 Task: Look for space in Sherbrooke, Canada from 12th  July, 2023 to 15th July, 2023 for 3 adults in price range Rs.12000 to Rs.16000. Place can be entire place with 2 bedrooms having 3 beds and 1 bathroom. Property type can be house, flat, guest house. Booking option can be shelf check-in. Required host language is English.
Action: Mouse moved to (420, 92)
Screenshot: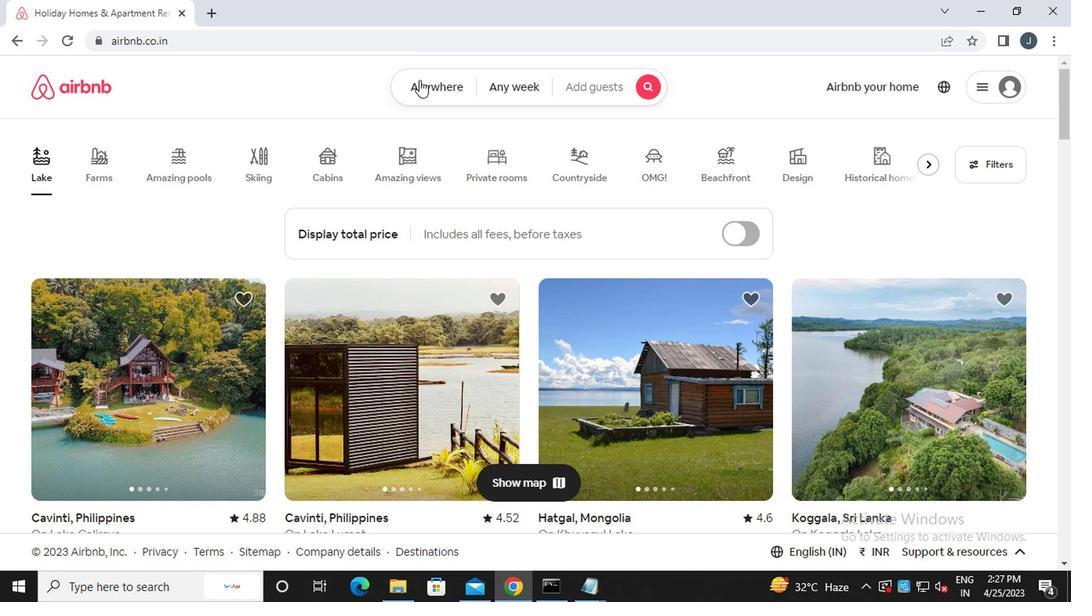 
Action: Mouse pressed left at (420, 92)
Screenshot: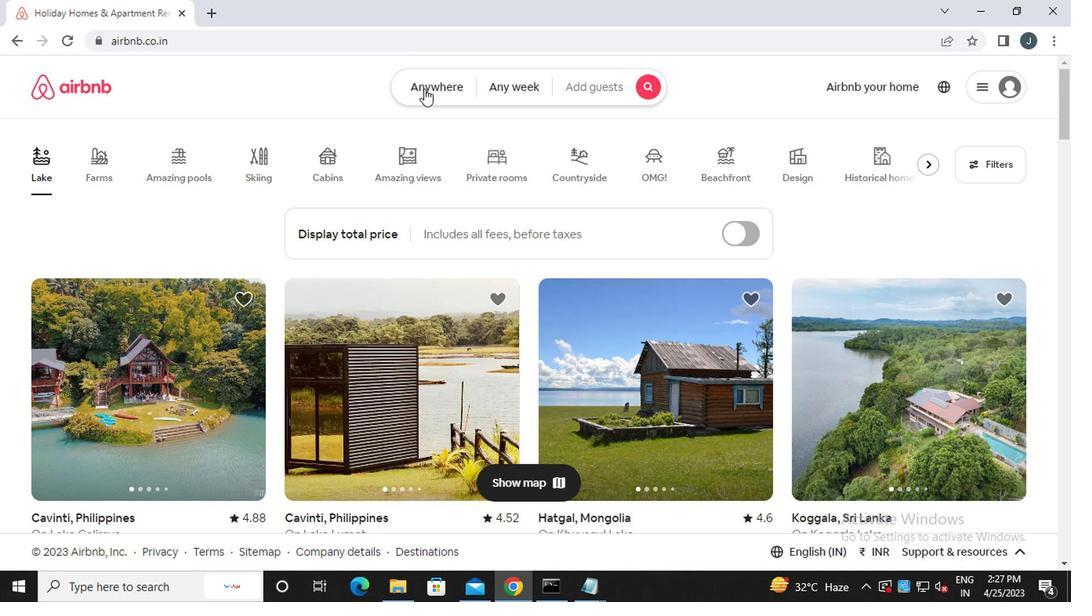 
Action: Mouse moved to (266, 154)
Screenshot: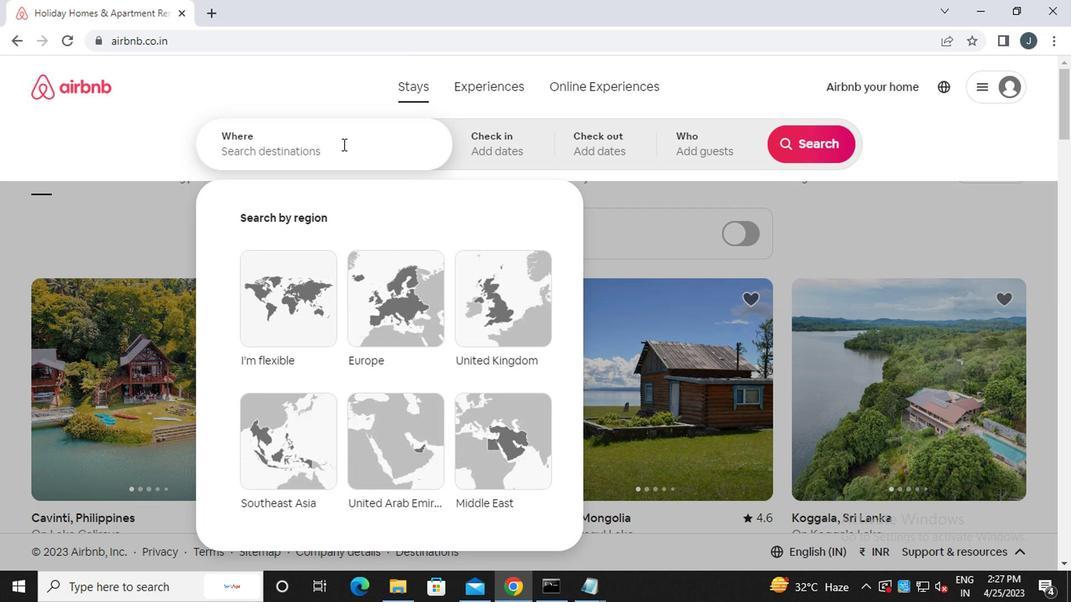
Action: Mouse pressed left at (266, 154)
Screenshot: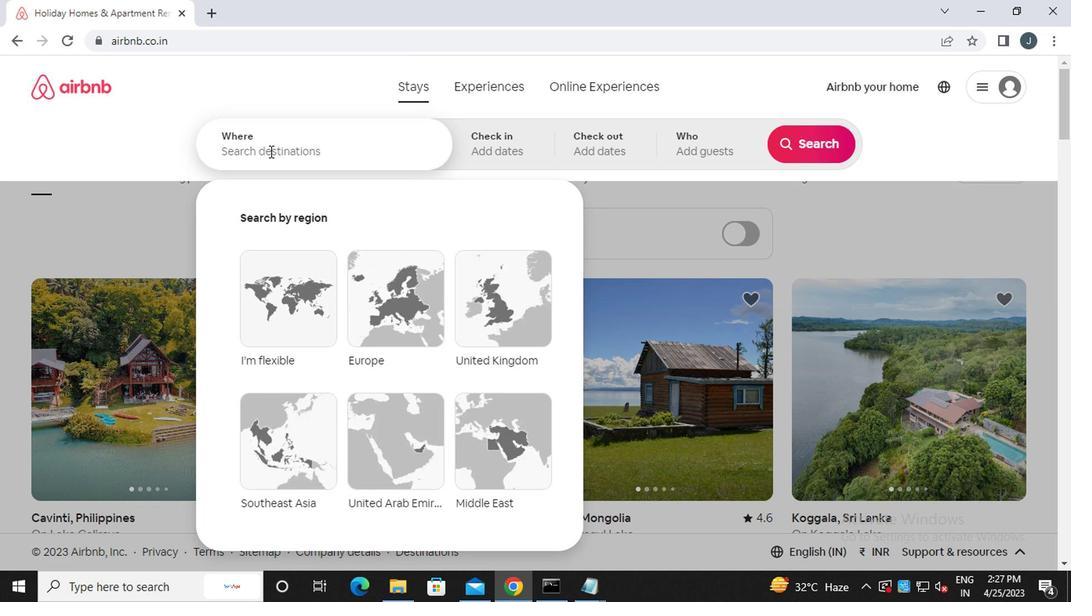 
Action: Key pressed s<Key.caps_lock>herbrooke,<Key.caps_lock>c<Key.caps_lock>anada
Screenshot: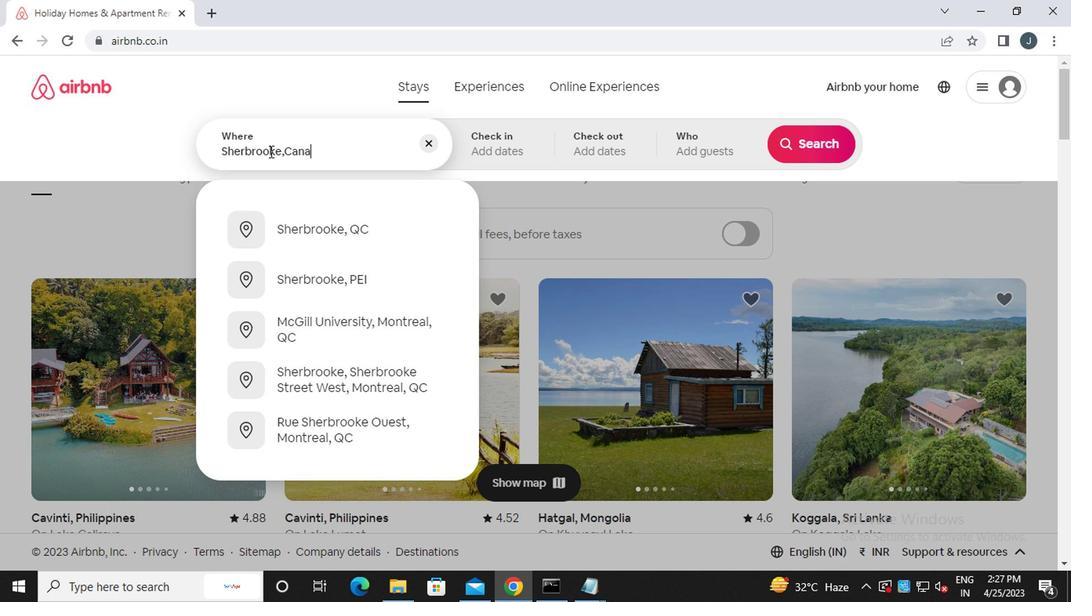 
Action: Mouse moved to (528, 151)
Screenshot: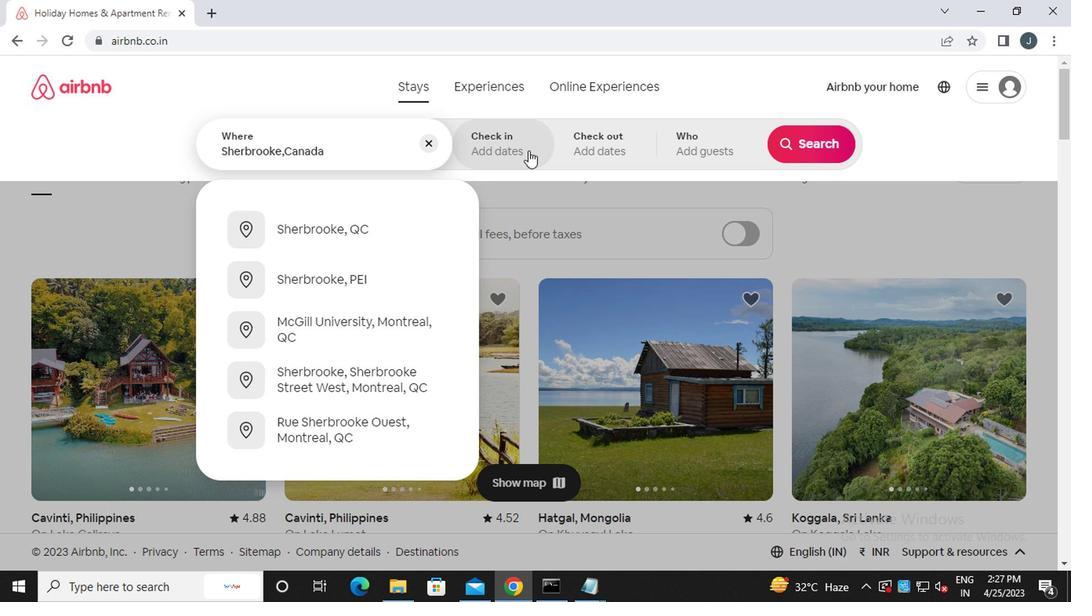 
Action: Mouse pressed left at (528, 151)
Screenshot: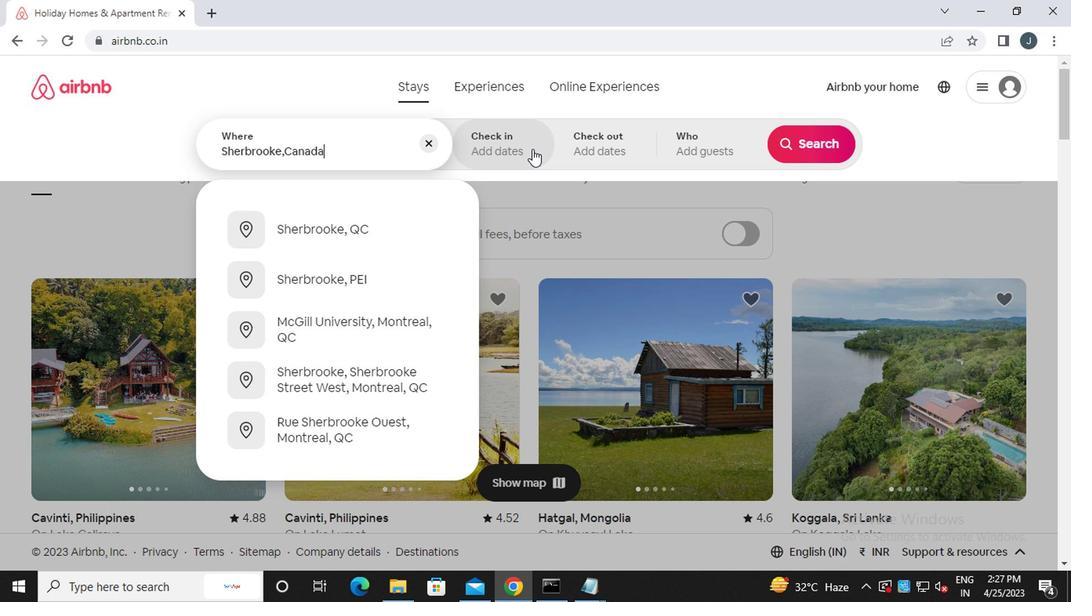 
Action: Mouse moved to (798, 271)
Screenshot: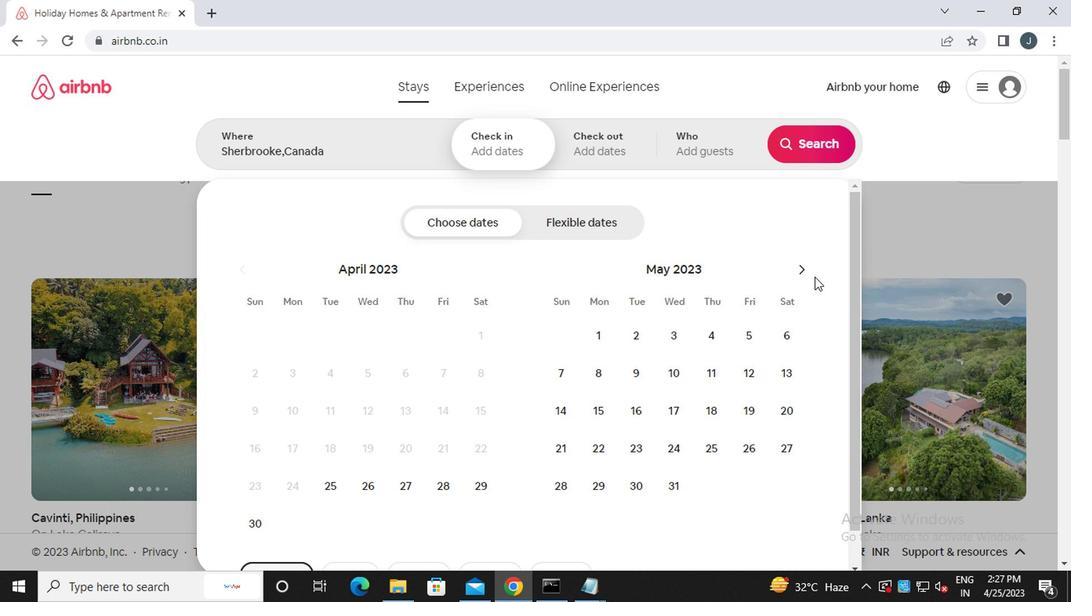 
Action: Mouse pressed left at (798, 271)
Screenshot: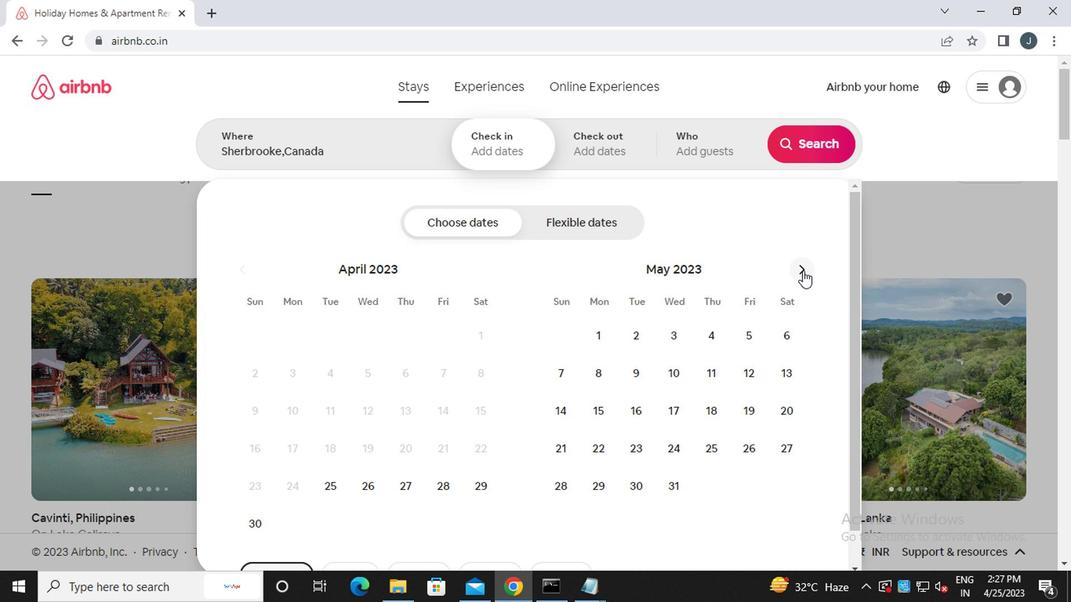 
Action: Mouse pressed left at (798, 271)
Screenshot: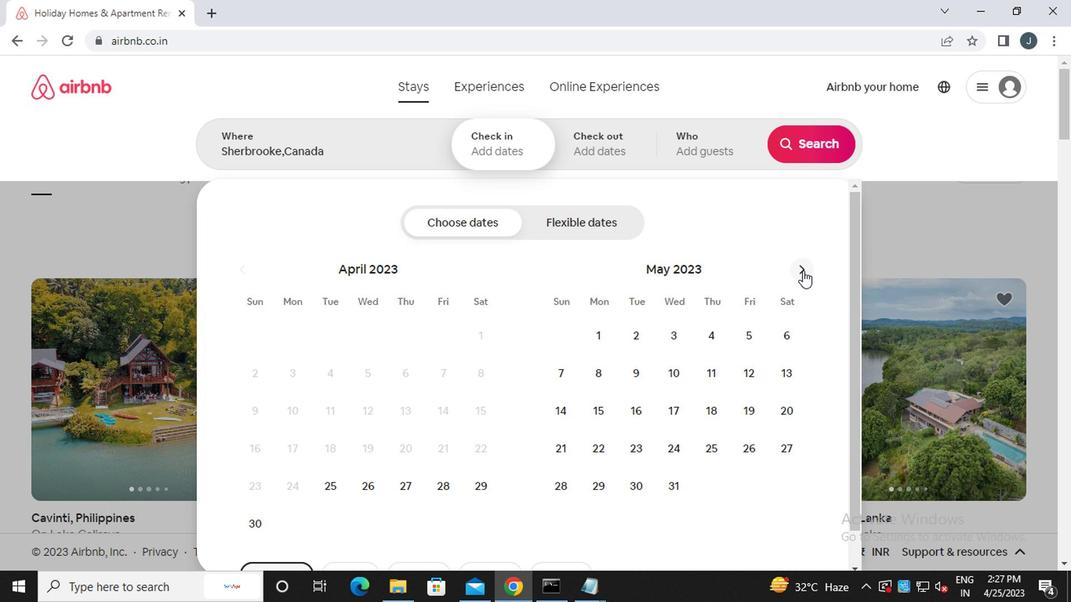 
Action: Mouse moved to (675, 400)
Screenshot: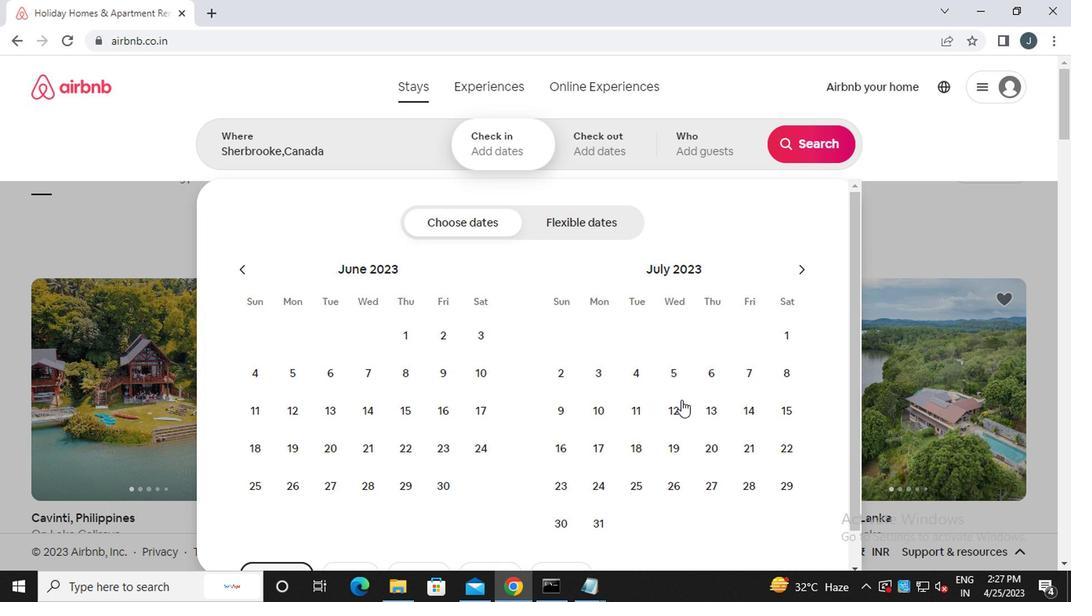
Action: Mouse pressed left at (675, 400)
Screenshot: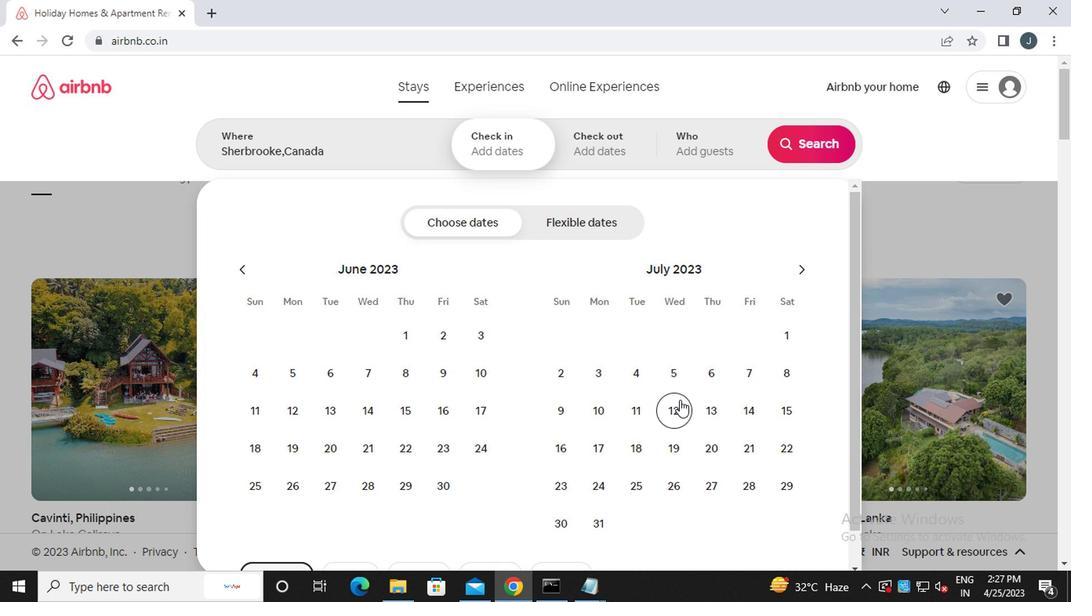 
Action: Mouse moved to (777, 406)
Screenshot: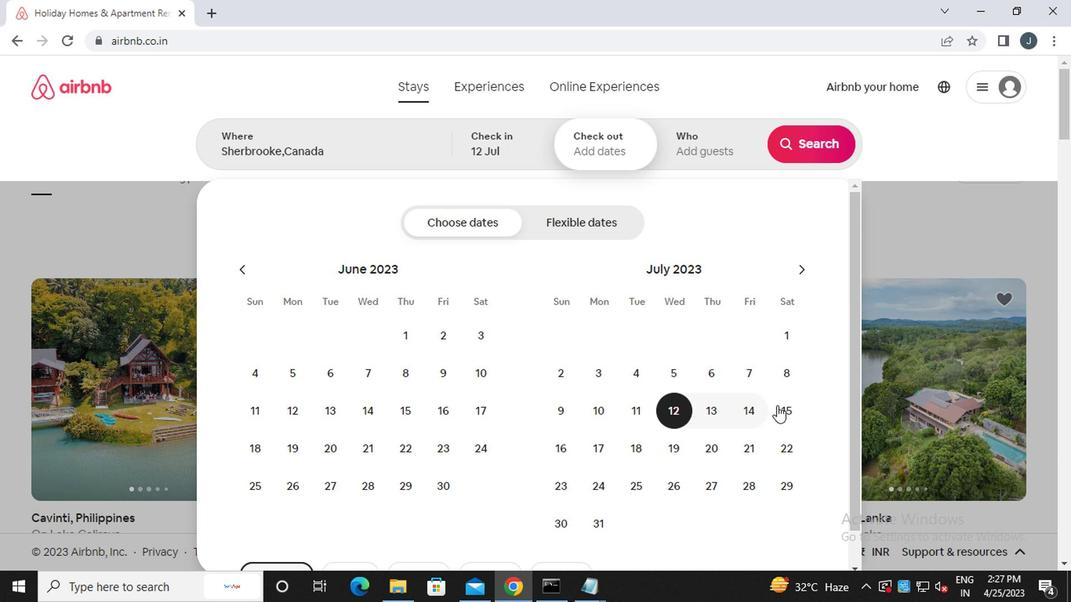 
Action: Mouse pressed left at (777, 406)
Screenshot: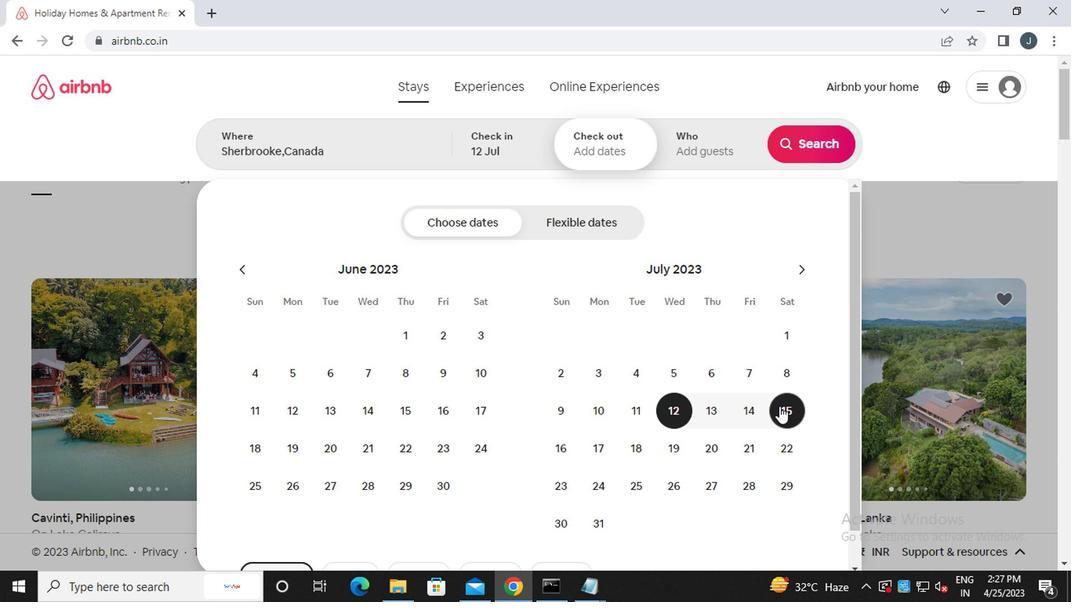 
Action: Mouse moved to (709, 154)
Screenshot: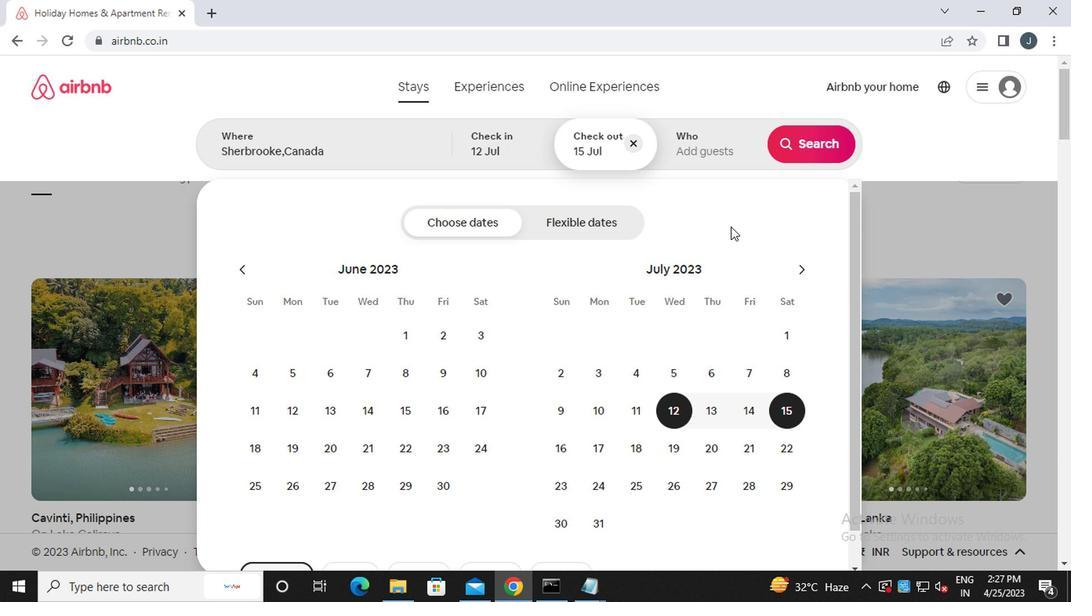 
Action: Mouse pressed left at (709, 154)
Screenshot: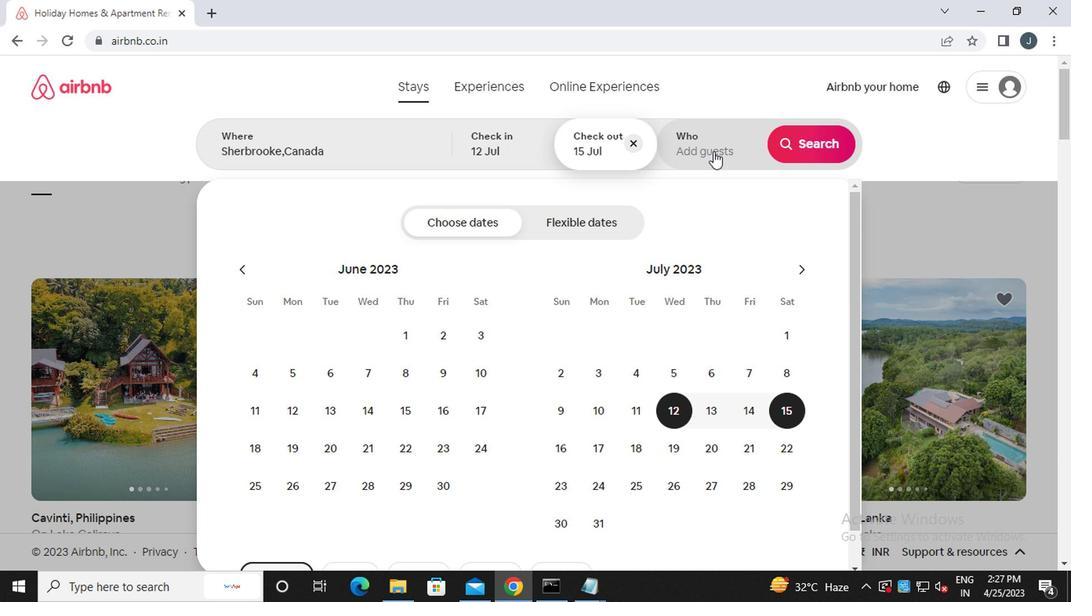 
Action: Mouse moved to (816, 227)
Screenshot: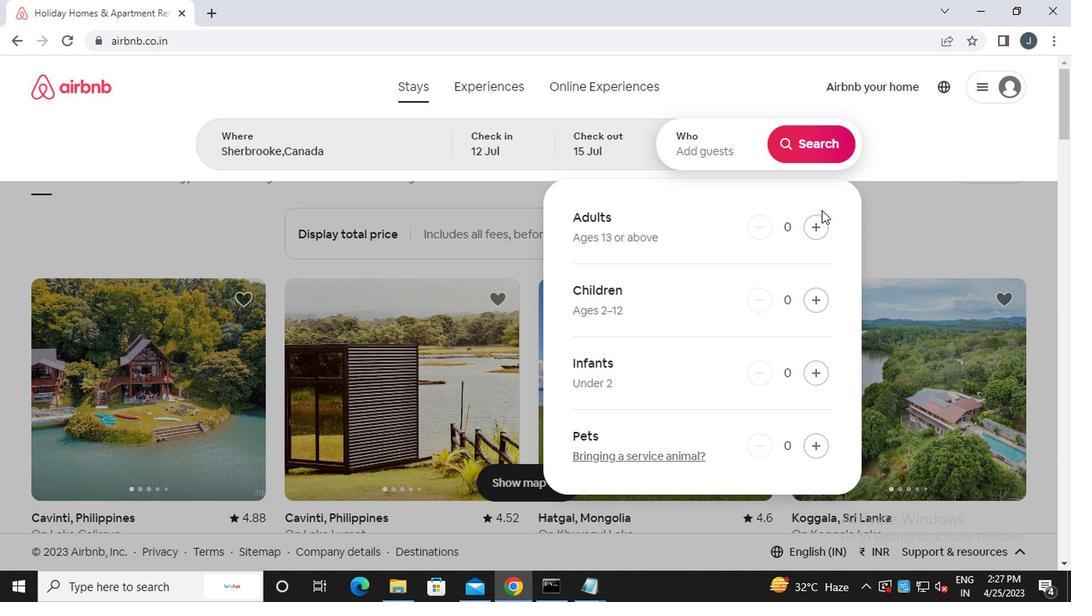 
Action: Mouse pressed left at (816, 227)
Screenshot: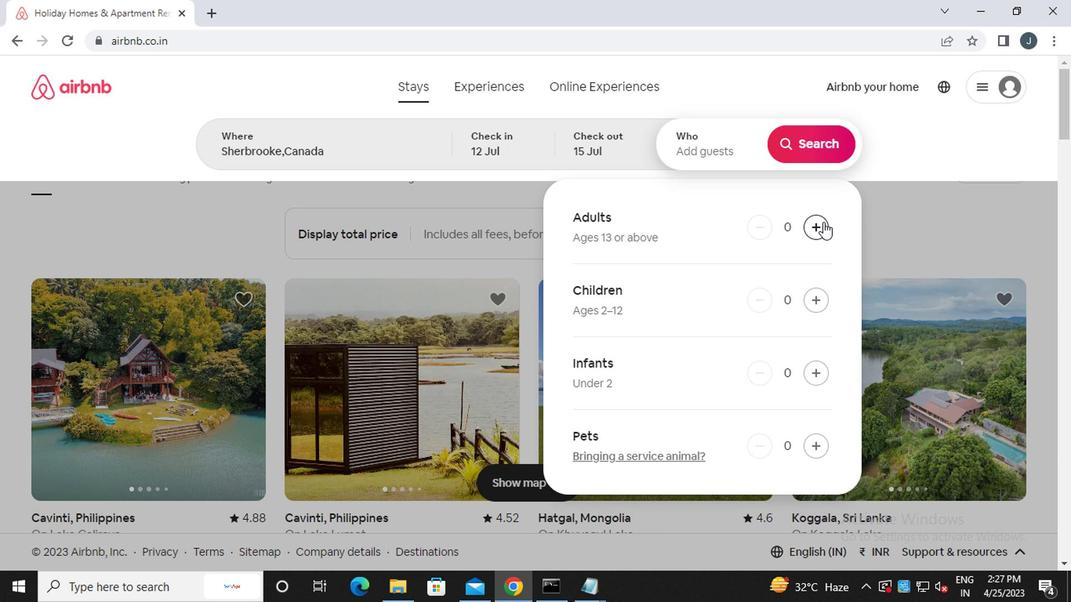 
Action: Mouse pressed left at (816, 227)
Screenshot: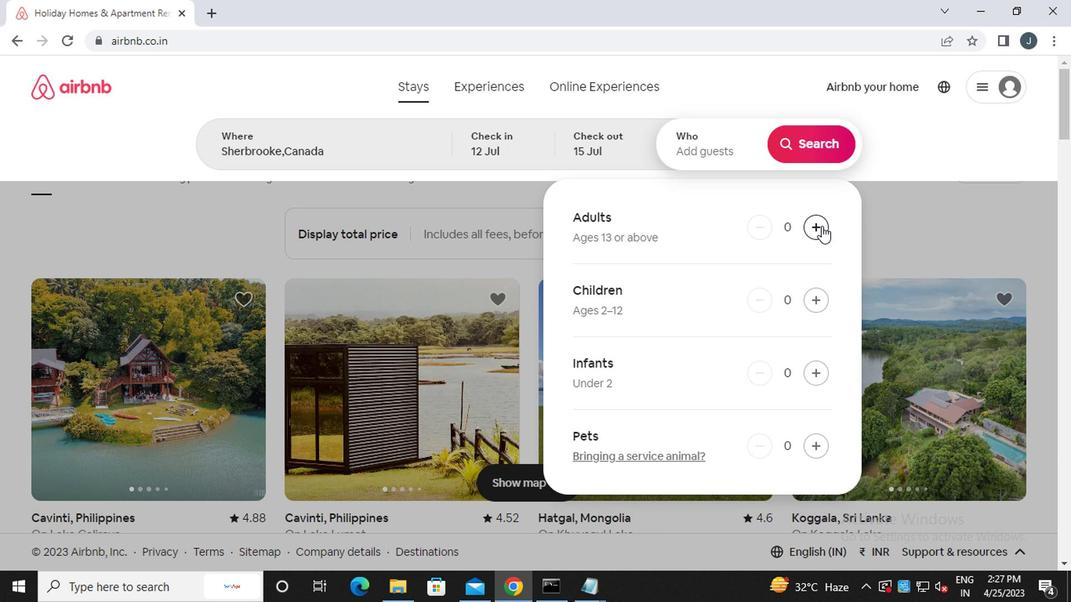 
Action: Mouse pressed left at (816, 227)
Screenshot: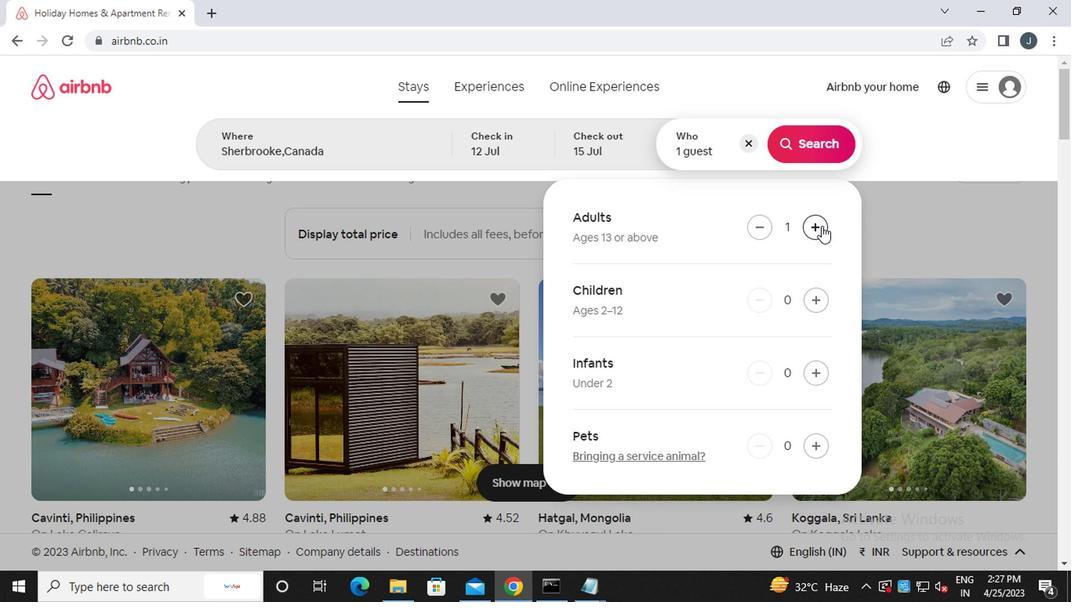
Action: Mouse moved to (805, 147)
Screenshot: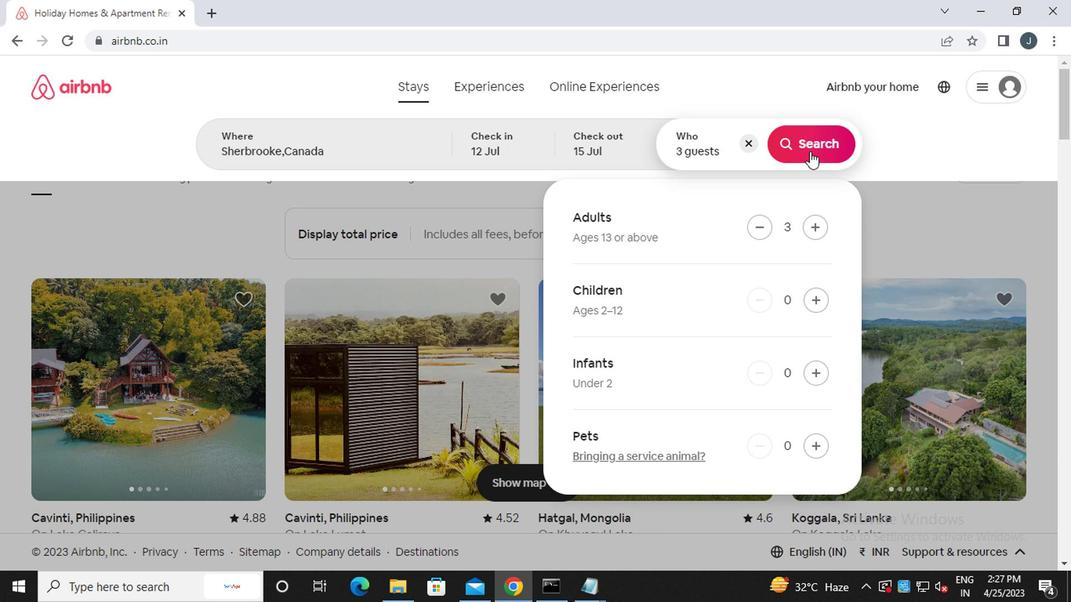 
Action: Mouse pressed left at (805, 147)
Screenshot: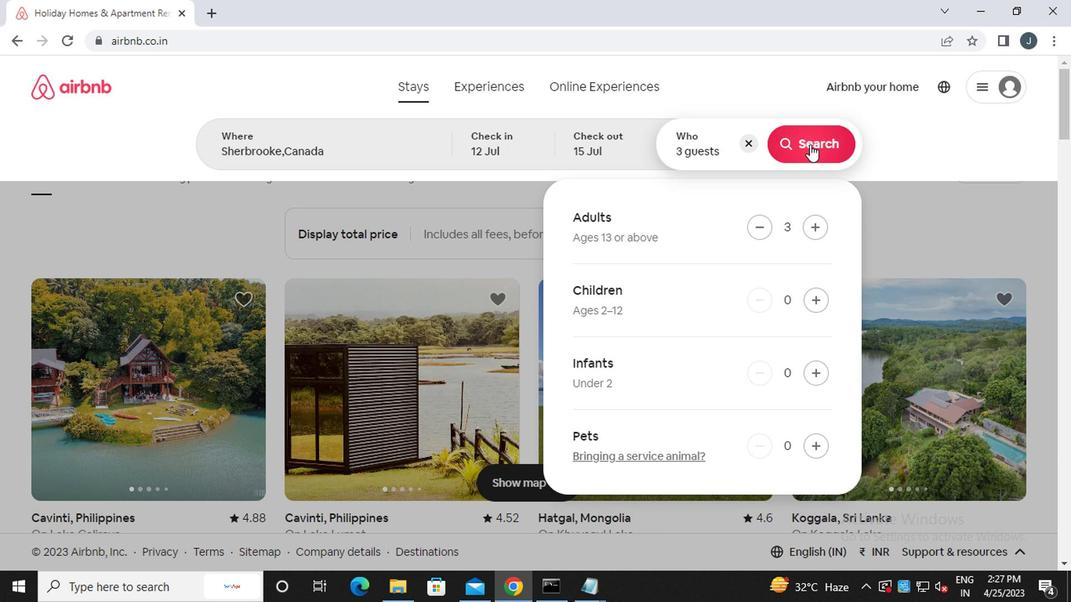 
Action: Mouse moved to (996, 151)
Screenshot: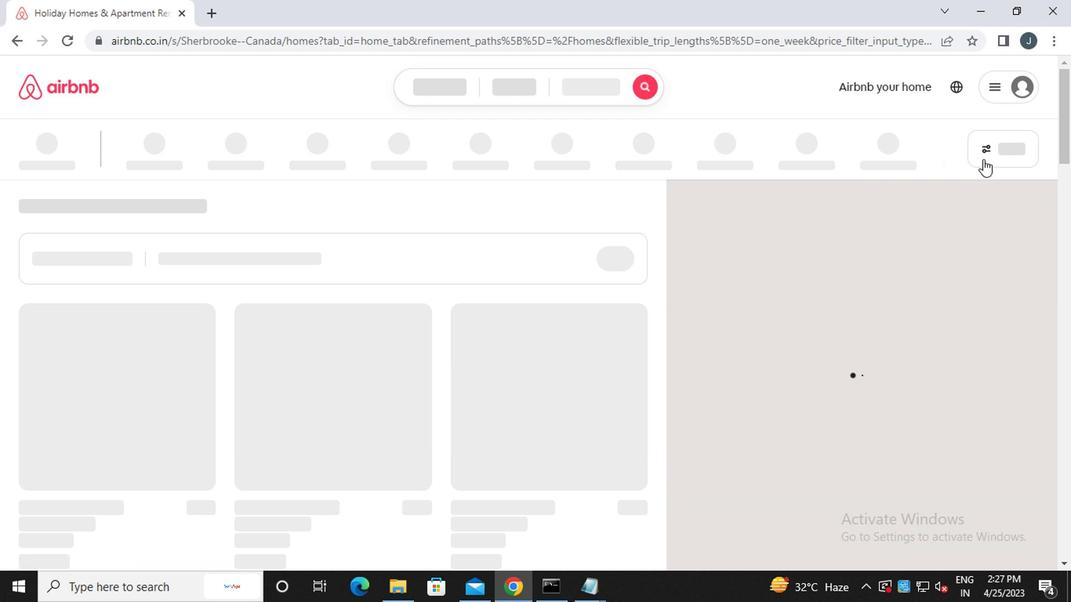 
Action: Mouse pressed left at (996, 151)
Screenshot: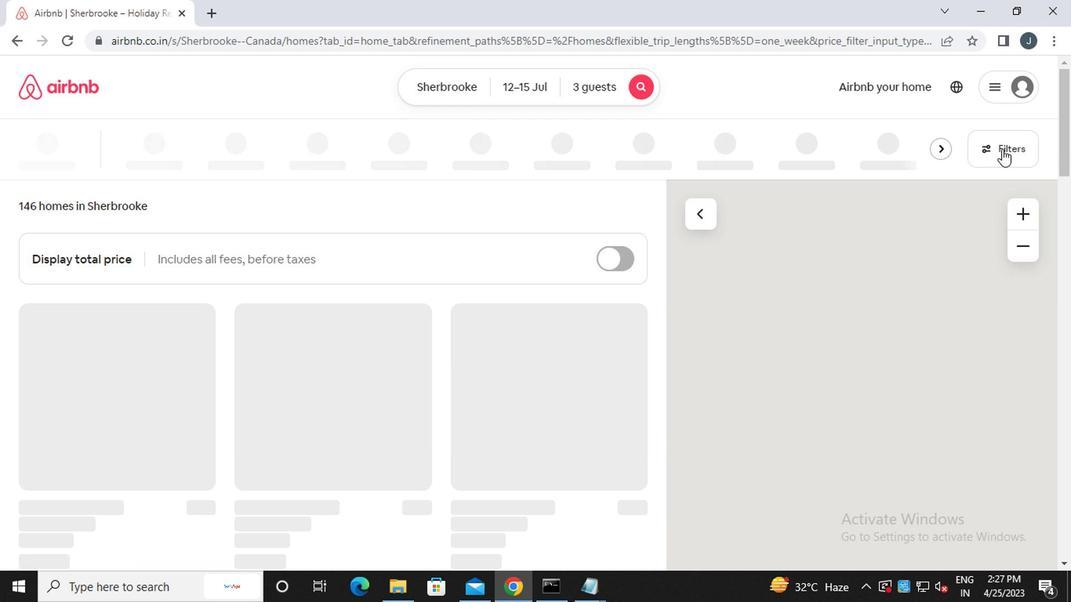 
Action: Mouse moved to (369, 339)
Screenshot: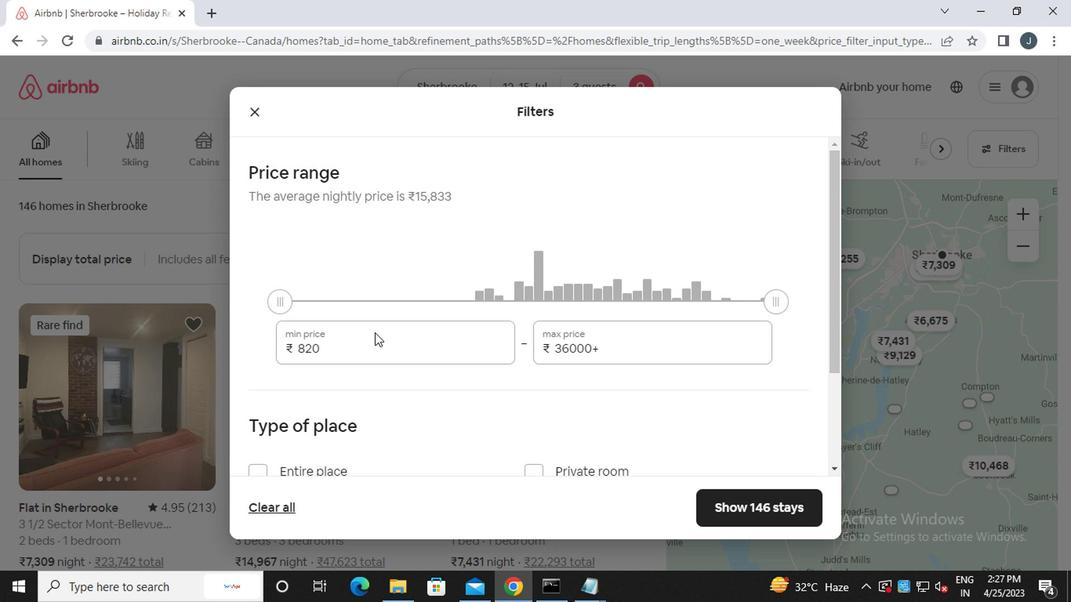 
Action: Mouse pressed left at (369, 339)
Screenshot: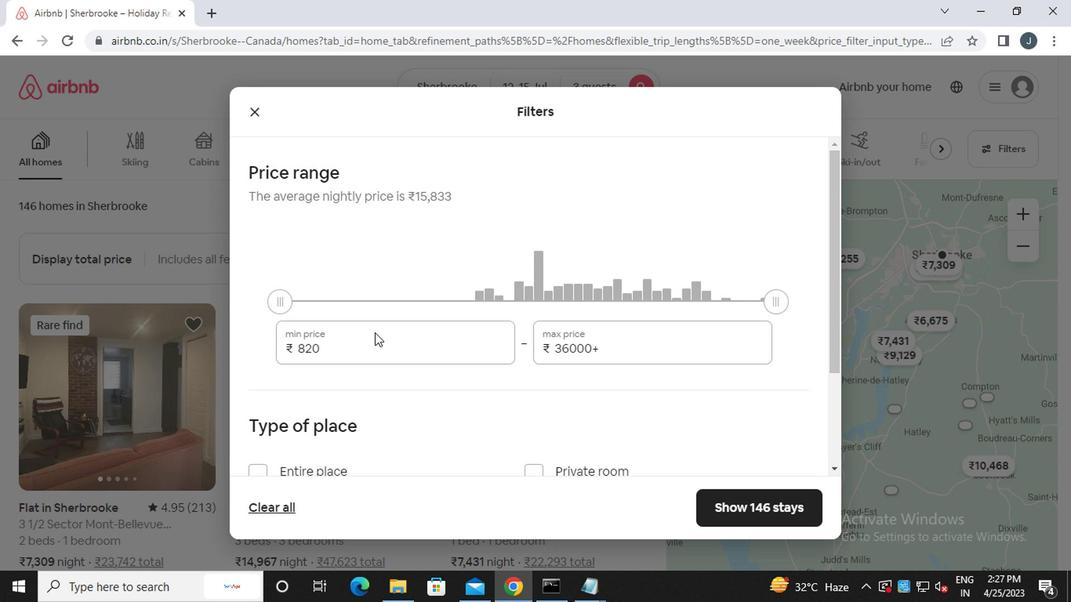 
Action: Mouse moved to (356, 324)
Screenshot: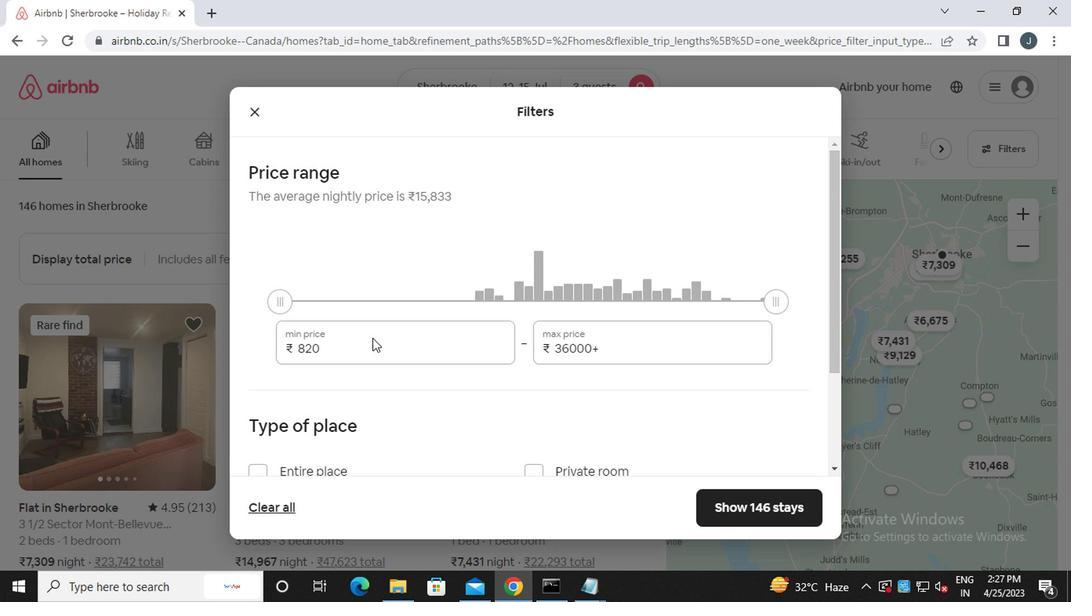 
Action: Key pressed <Key.backspace><Key.backspace><Key.backspace><<97>><<98>><<96>><<96>><<96>>
Screenshot: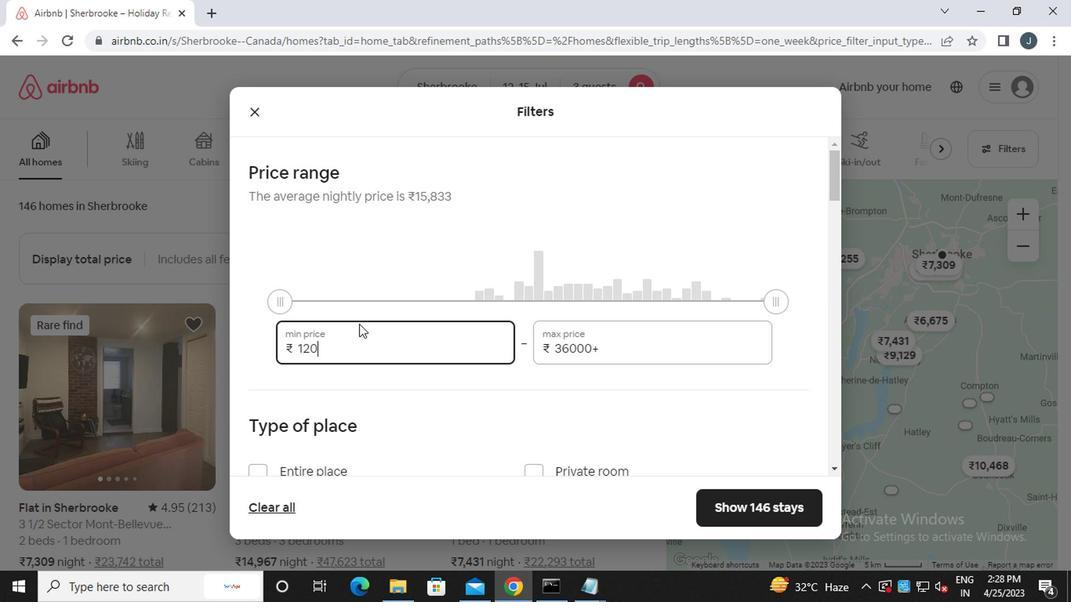 
Action: Mouse moved to (622, 361)
Screenshot: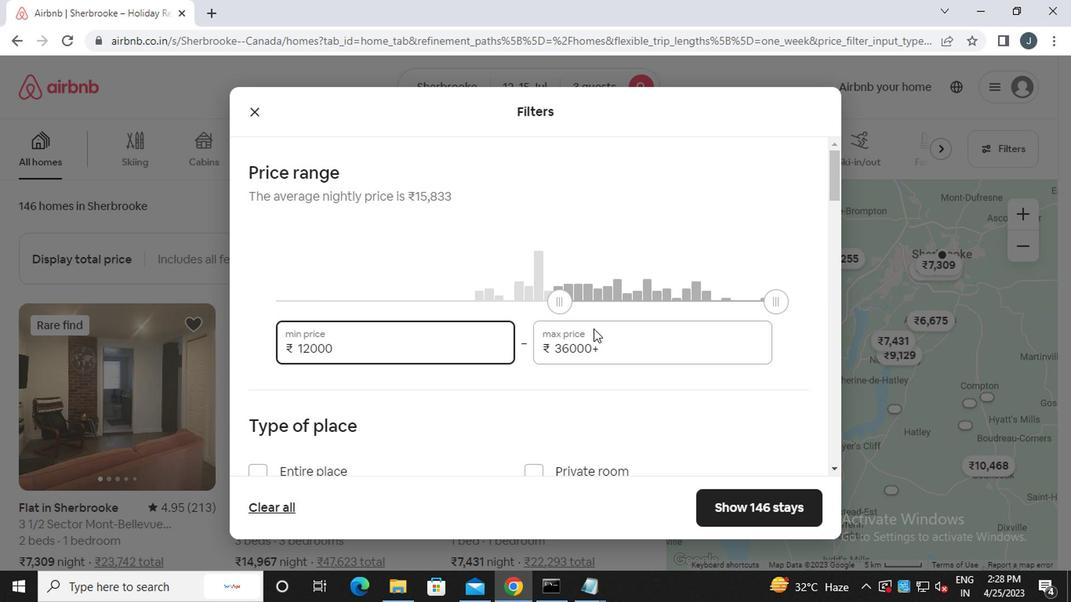 
Action: Mouse pressed left at (622, 361)
Screenshot: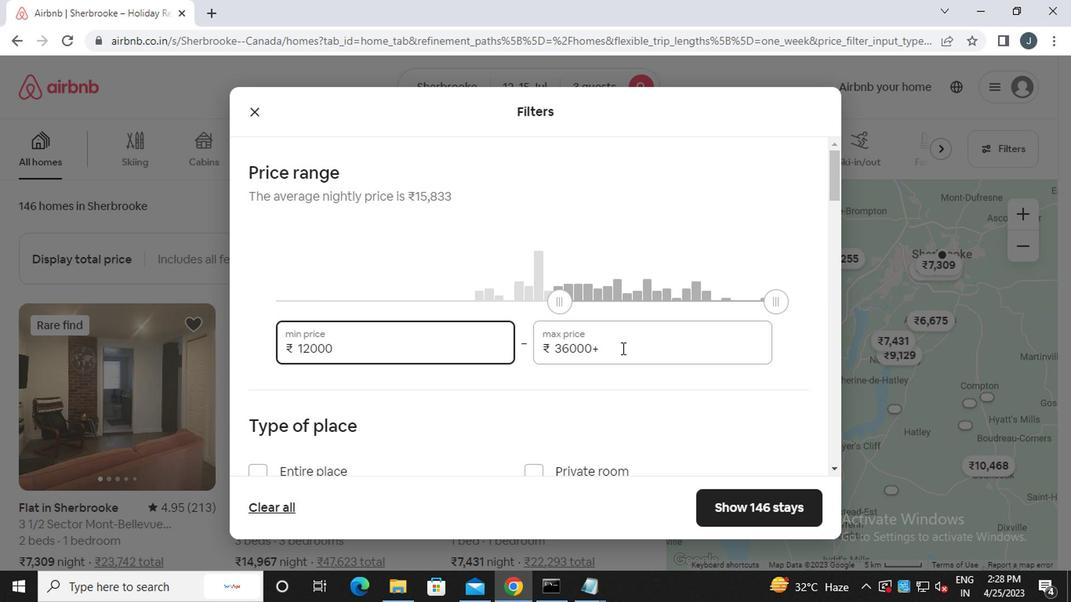 
Action: Mouse moved to (623, 361)
Screenshot: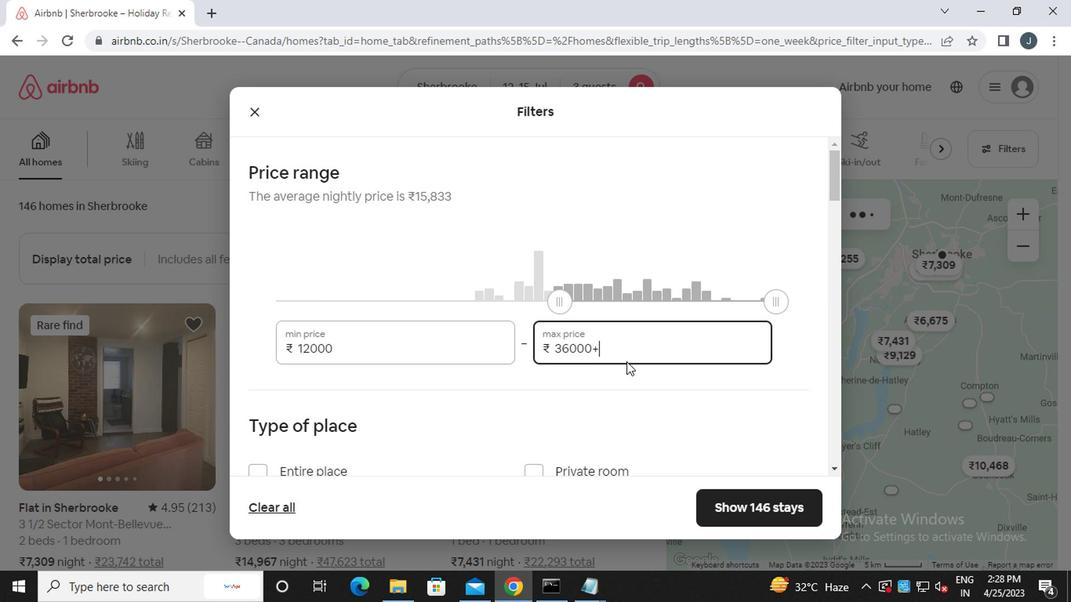 
Action: Key pressed <Key.backspace><Key.backspace><Key.backspace><Key.backspace><Key.backspace><Key.backspace><Key.backspace><Key.backspace><Key.backspace><Key.backspace><Key.backspace><Key.backspace><<97>><<102>><<96>><<96>><<96>>
Screenshot: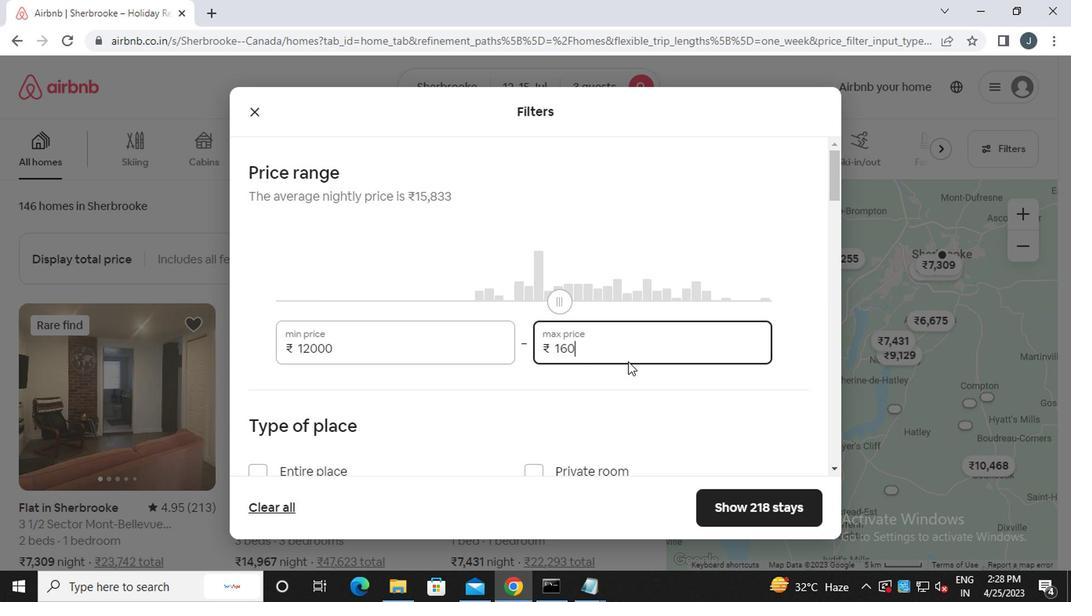
Action: Mouse moved to (621, 375)
Screenshot: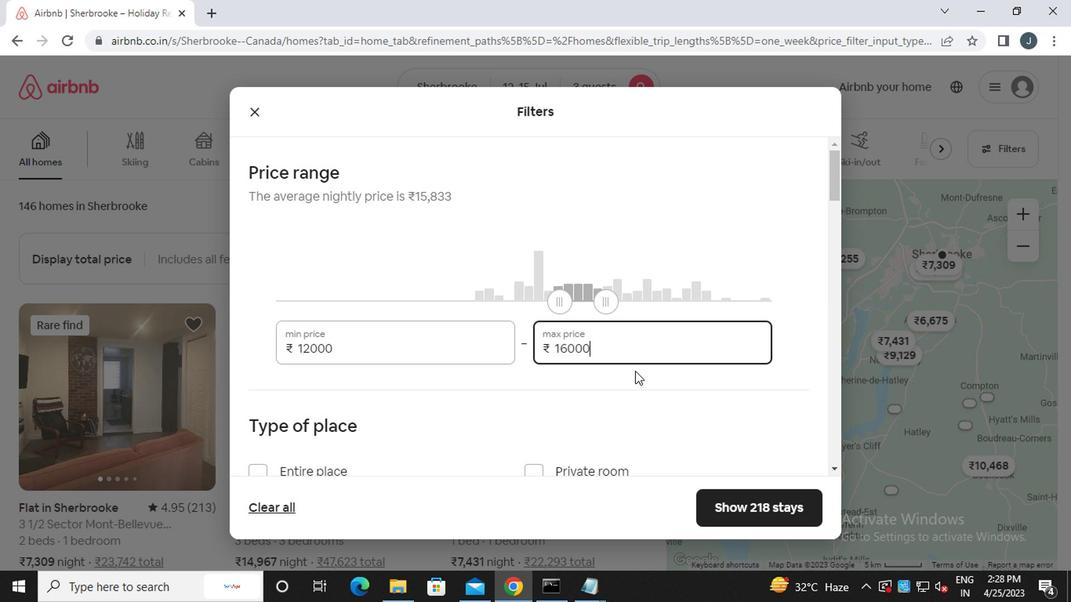 
Action: Mouse scrolled (621, 373) with delta (0, -1)
Screenshot: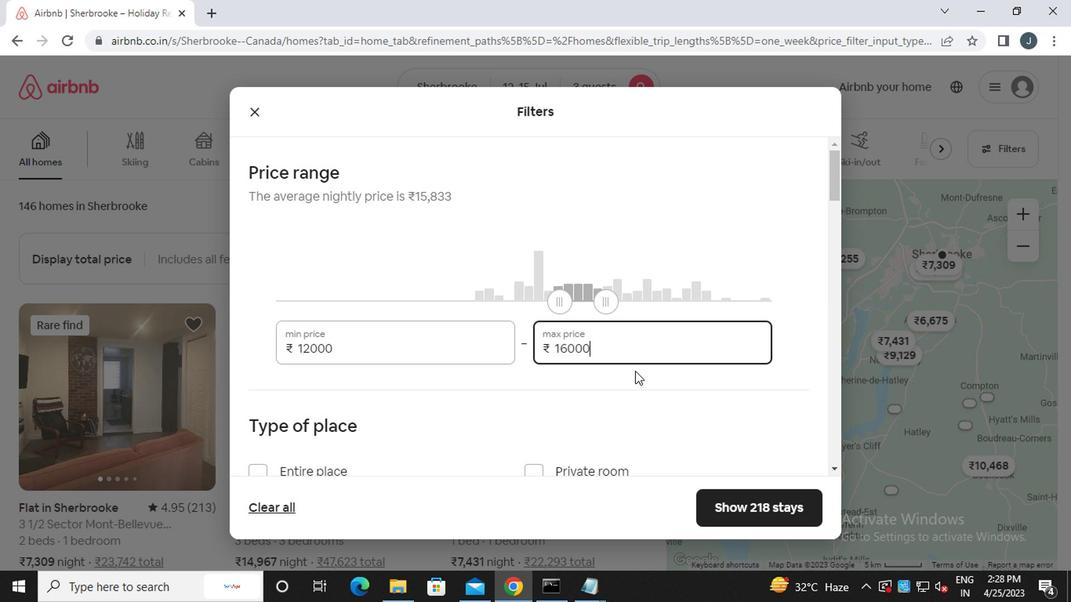 
Action: Mouse scrolled (621, 373) with delta (0, -1)
Screenshot: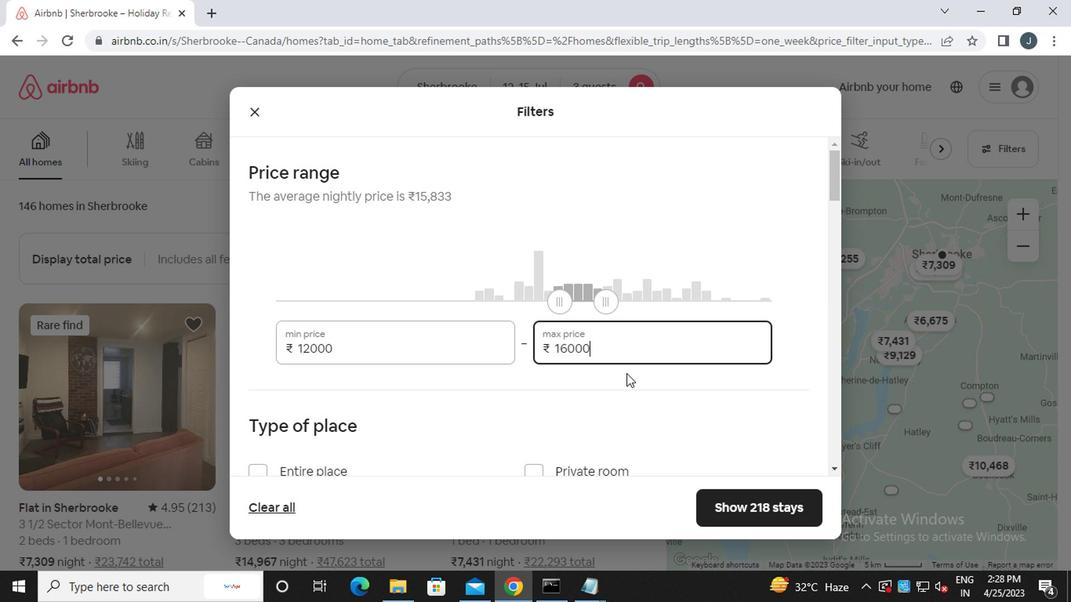 
Action: Mouse moved to (566, 378)
Screenshot: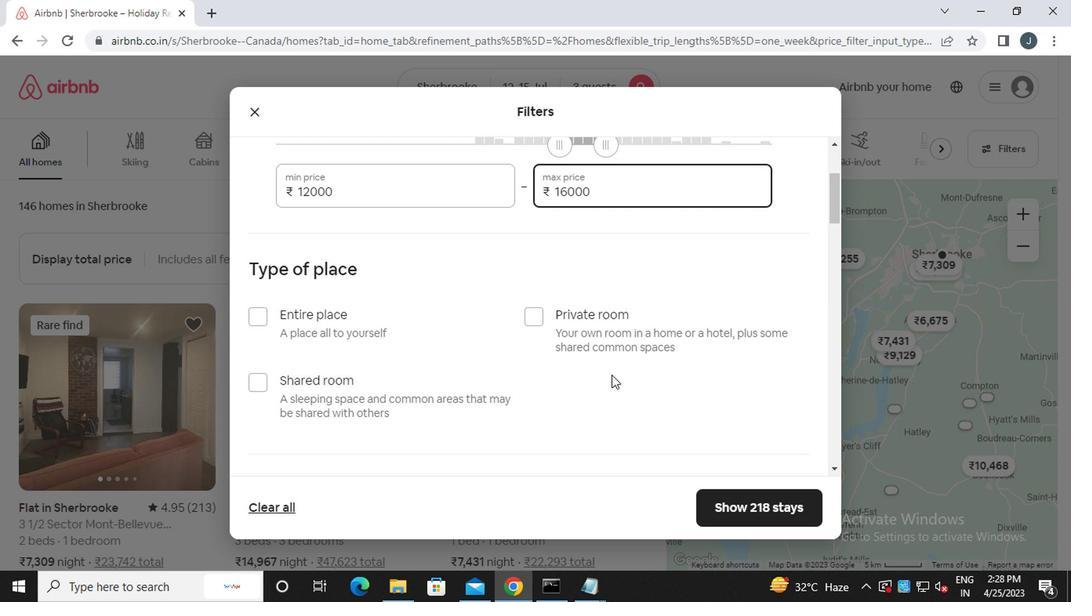 
Action: Mouse scrolled (566, 377) with delta (0, -1)
Screenshot: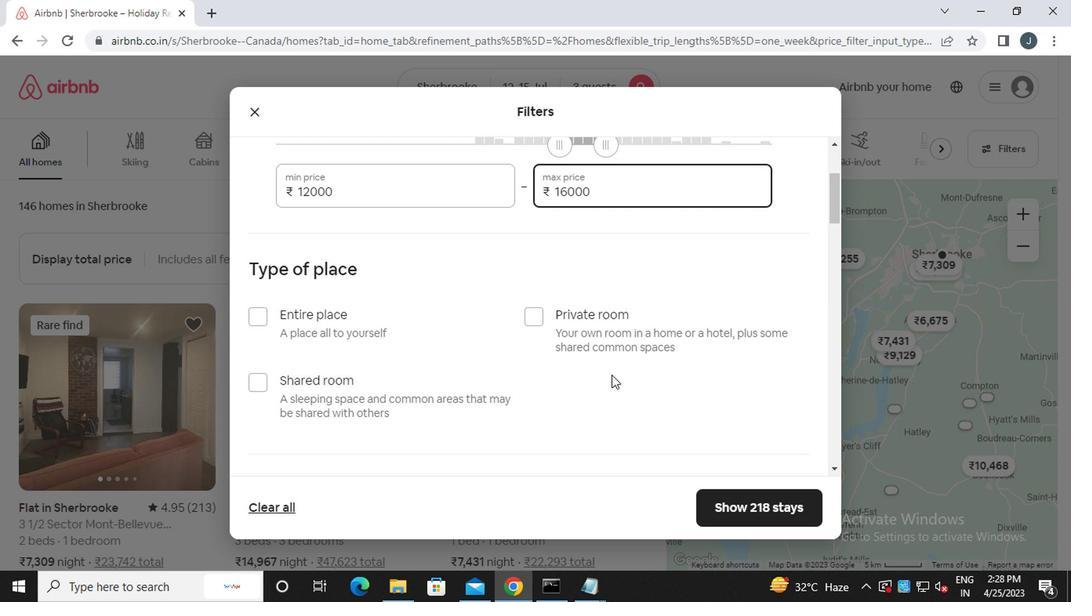 
Action: Mouse moved to (258, 238)
Screenshot: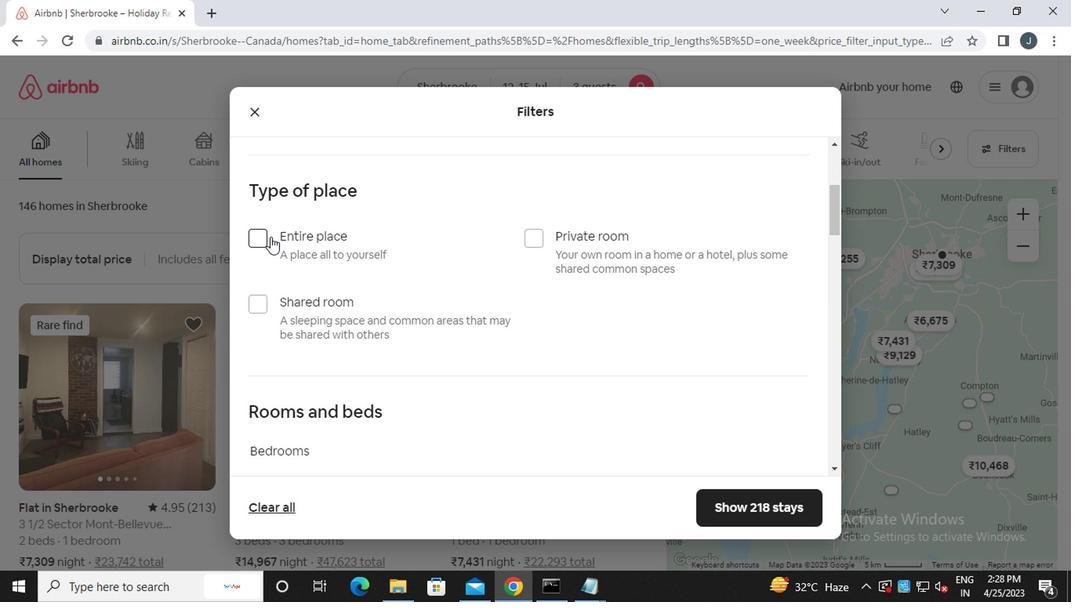 
Action: Mouse pressed left at (258, 238)
Screenshot: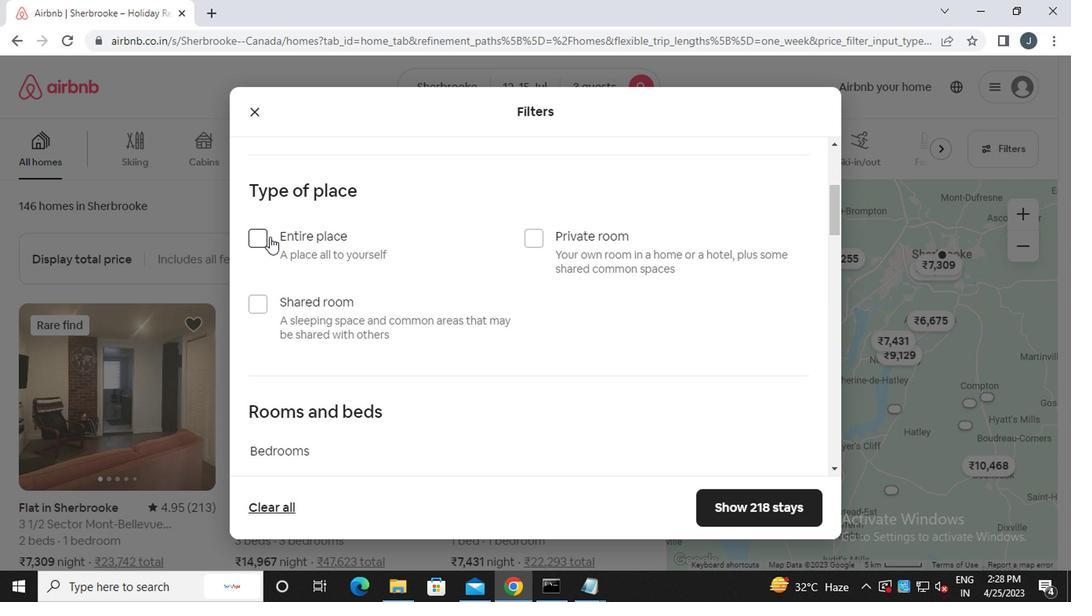 
Action: Mouse moved to (399, 265)
Screenshot: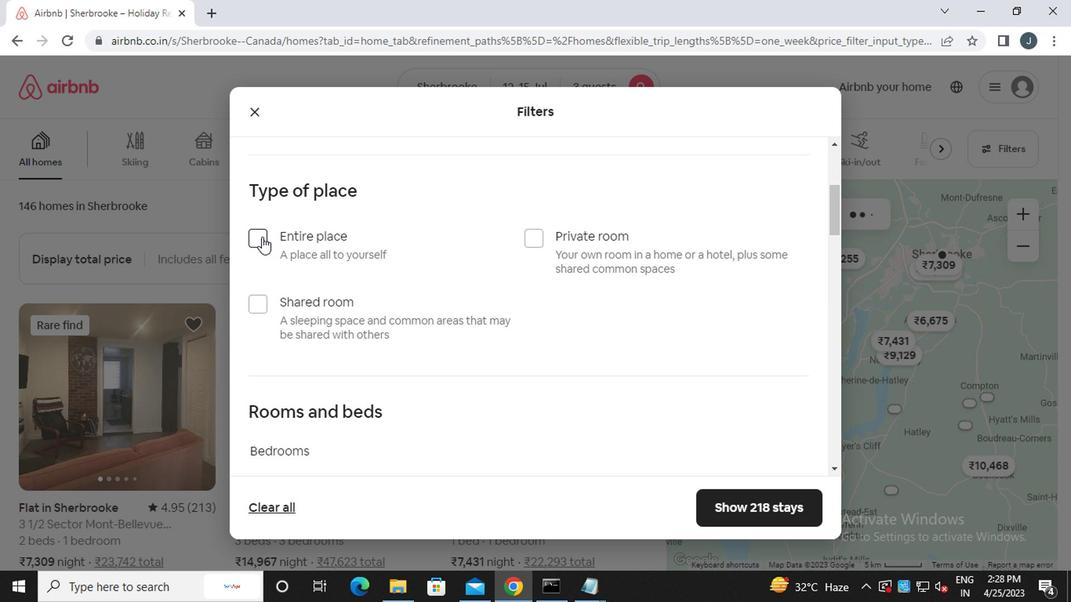 
Action: Mouse scrolled (399, 263) with delta (0, -1)
Screenshot: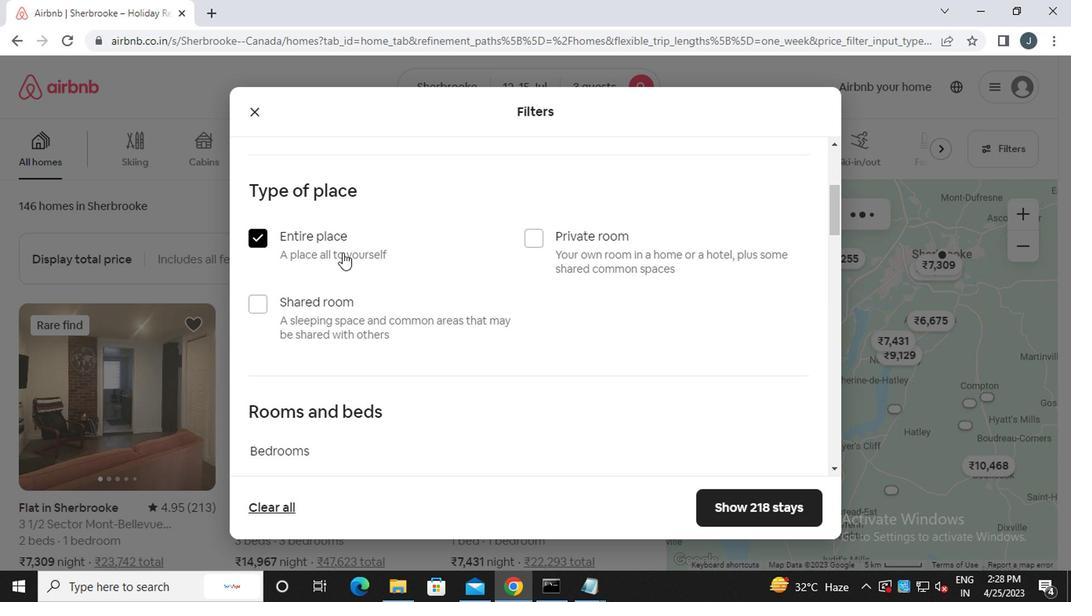 
Action: Mouse scrolled (399, 263) with delta (0, -1)
Screenshot: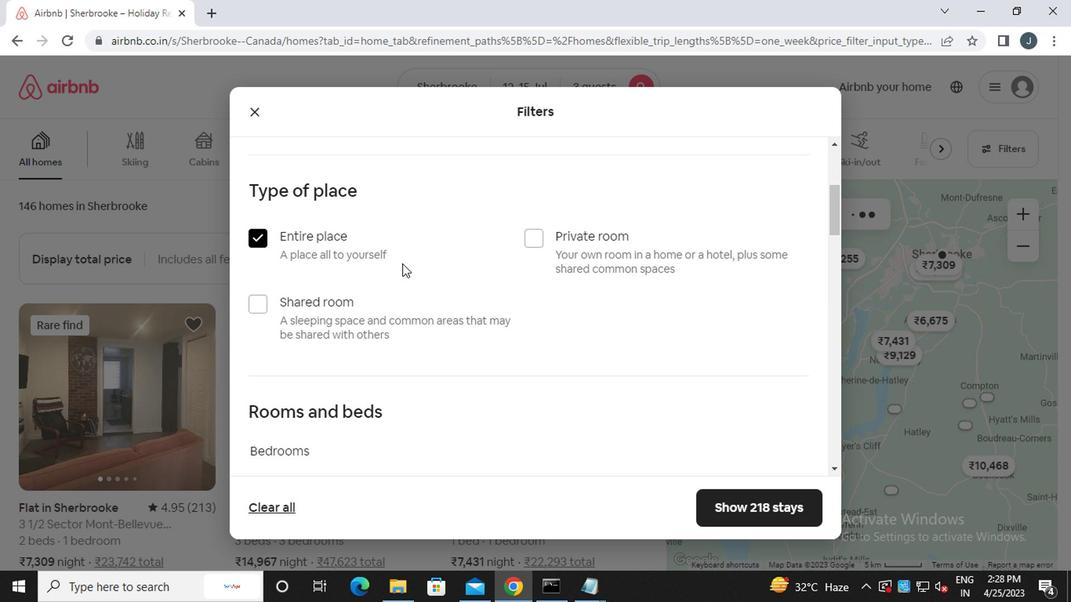 
Action: Mouse scrolled (399, 263) with delta (0, -1)
Screenshot: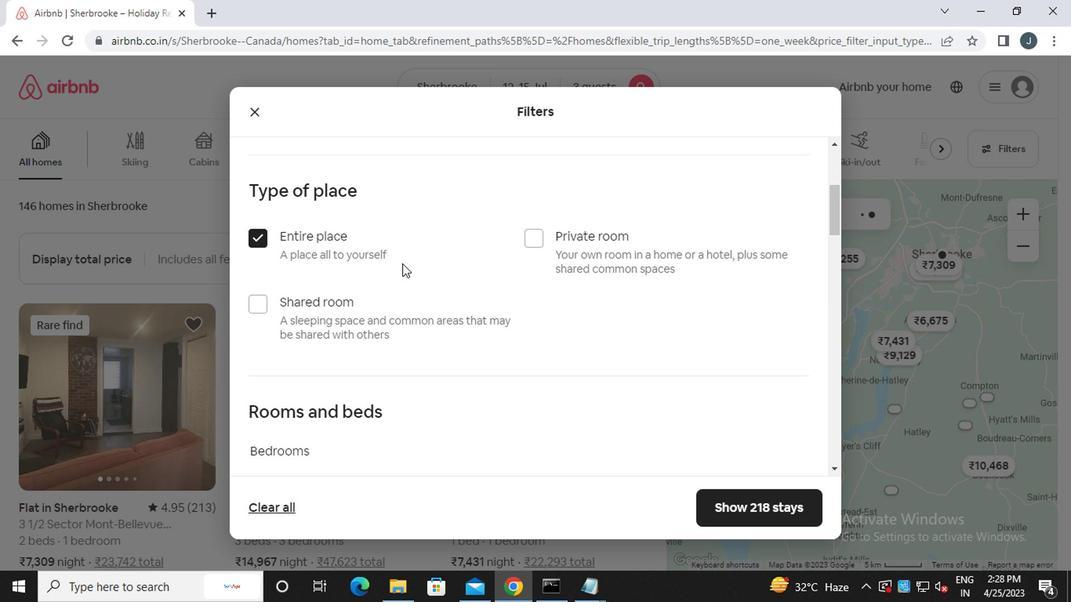 
Action: Mouse scrolled (399, 263) with delta (0, -1)
Screenshot: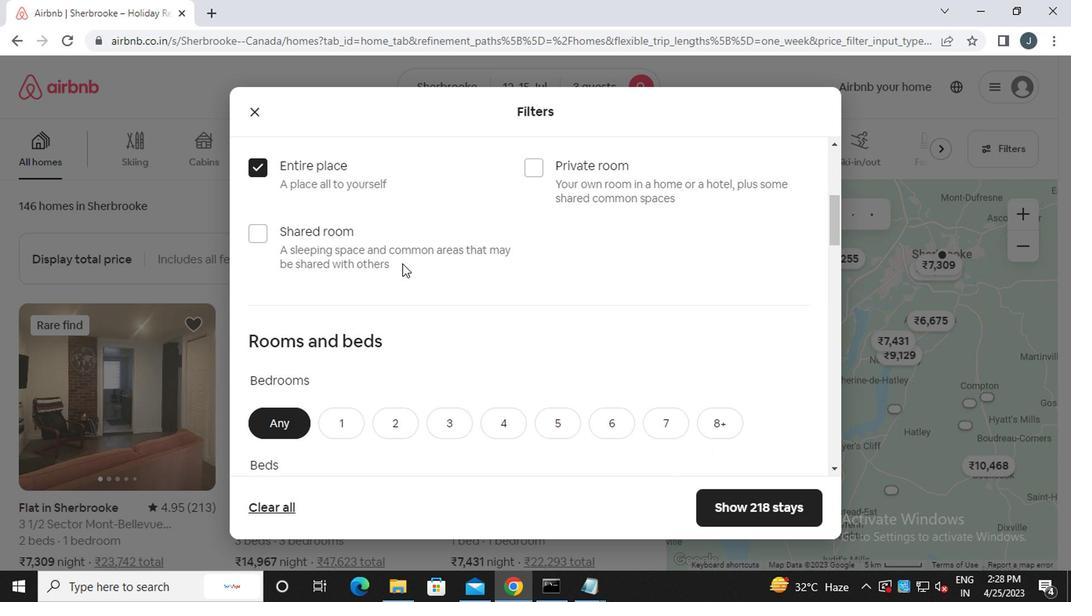 
Action: Mouse moved to (398, 189)
Screenshot: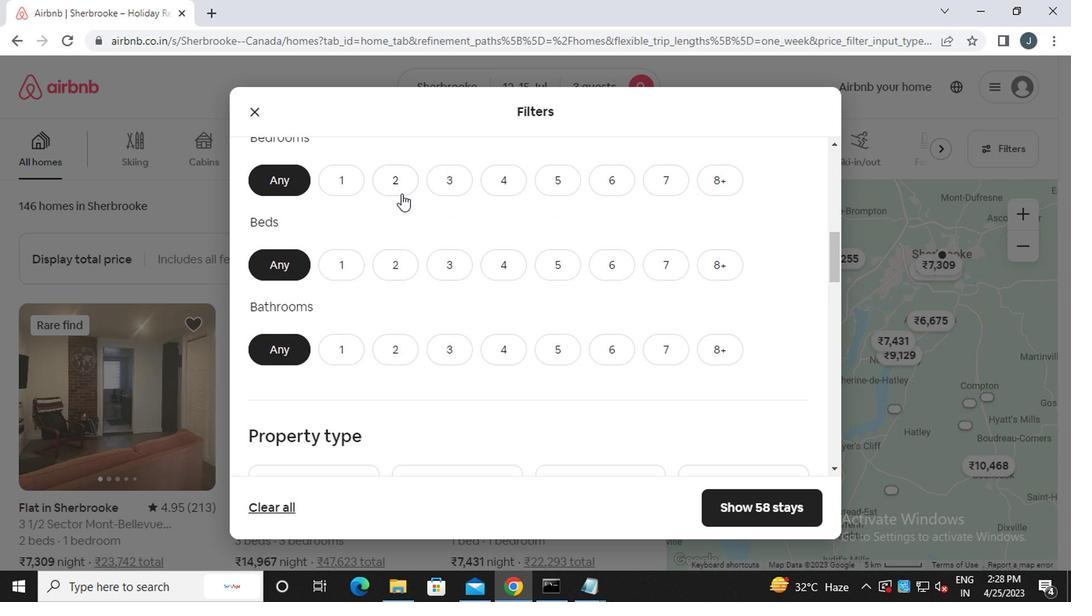 
Action: Mouse pressed left at (398, 189)
Screenshot: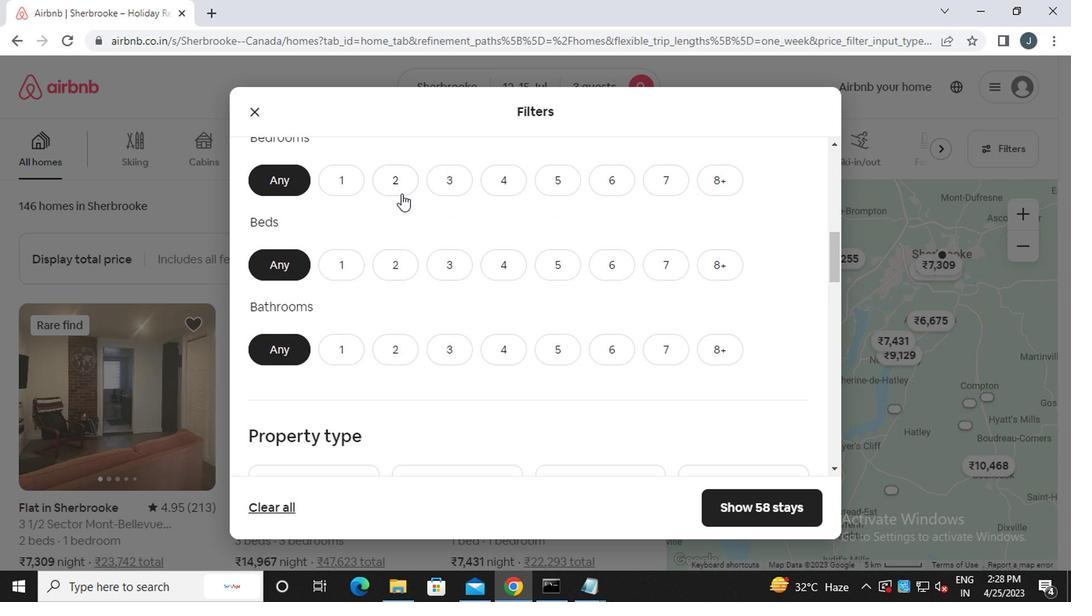 
Action: Mouse moved to (447, 268)
Screenshot: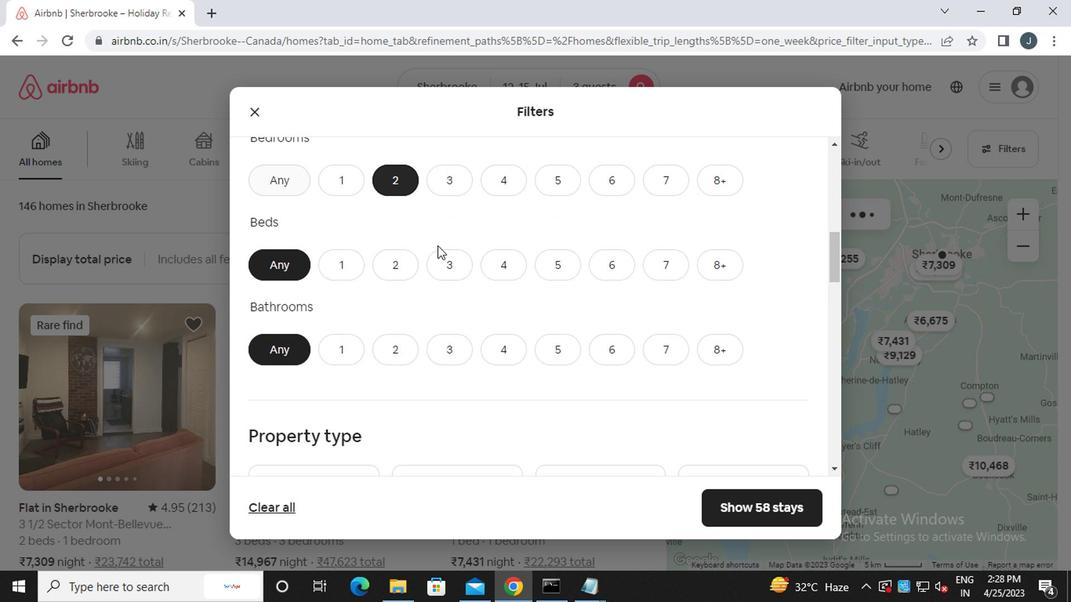 
Action: Mouse pressed left at (447, 268)
Screenshot: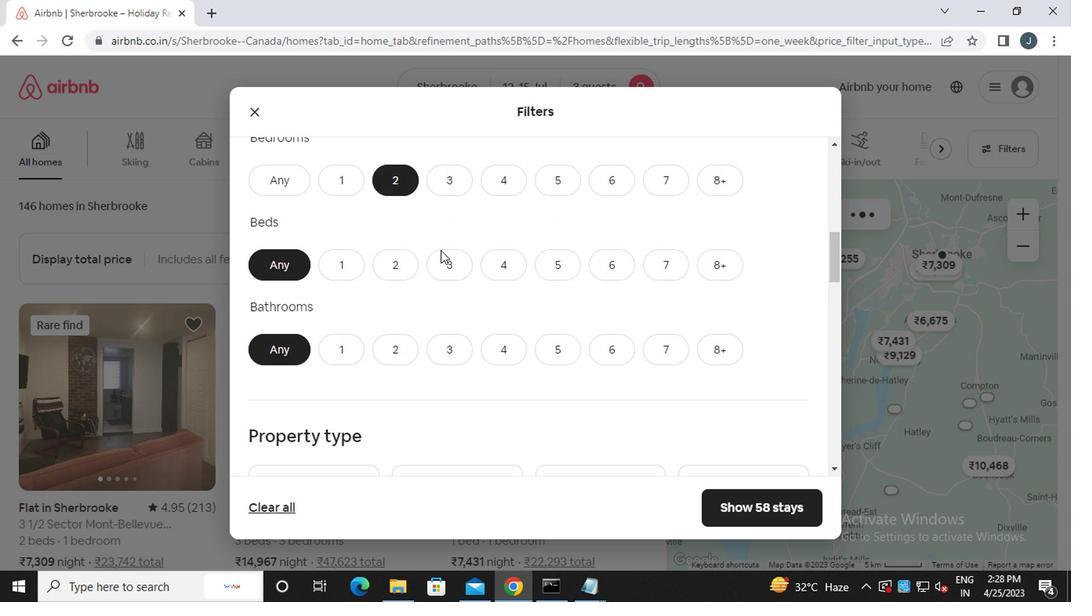 
Action: Mouse moved to (333, 351)
Screenshot: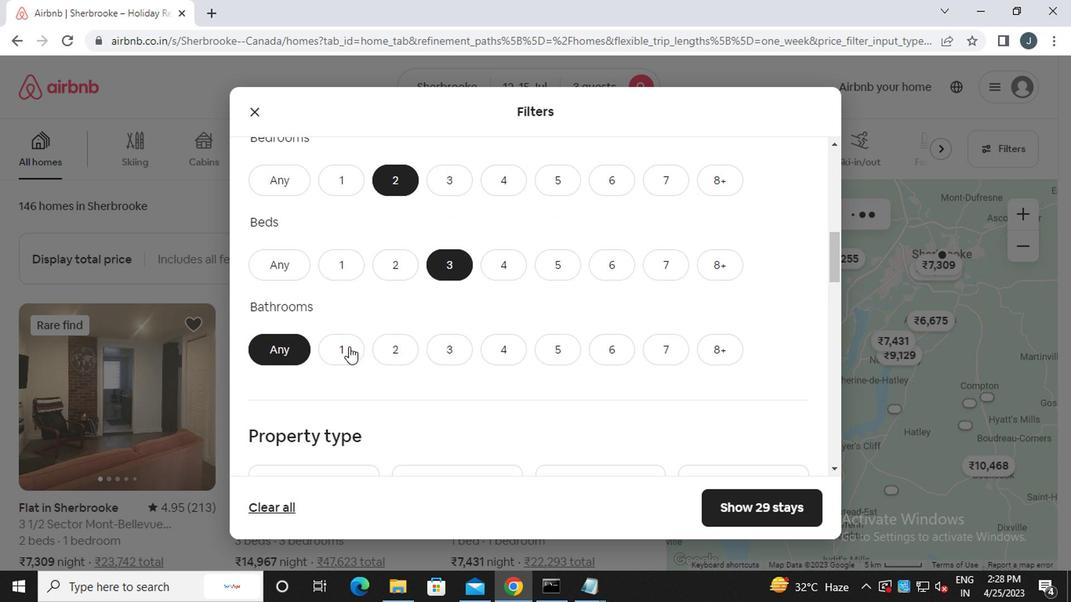 
Action: Mouse pressed left at (333, 351)
Screenshot: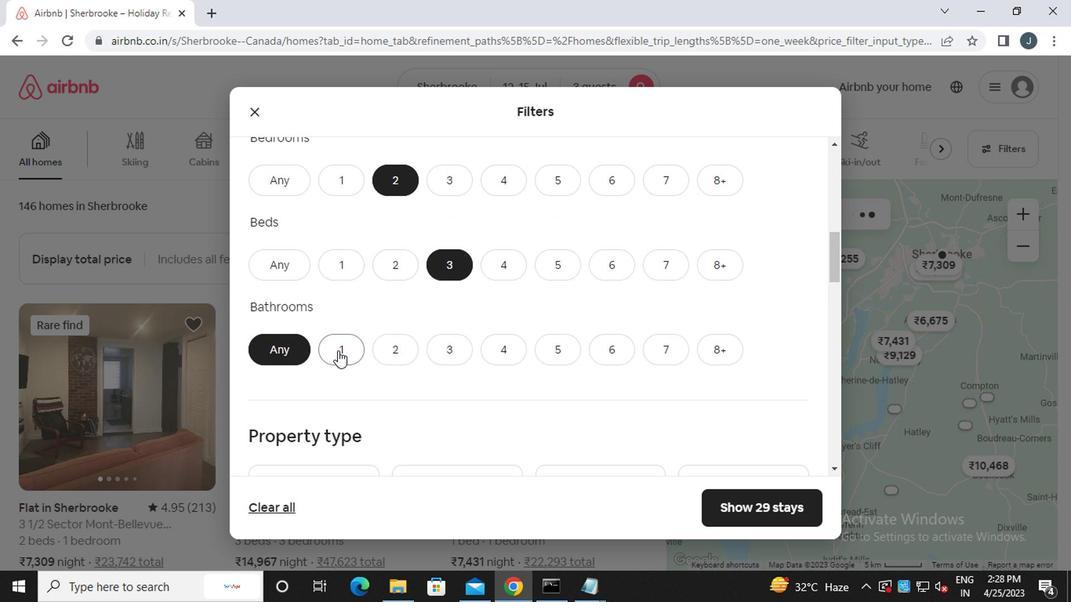
Action: Mouse moved to (339, 353)
Screenshot: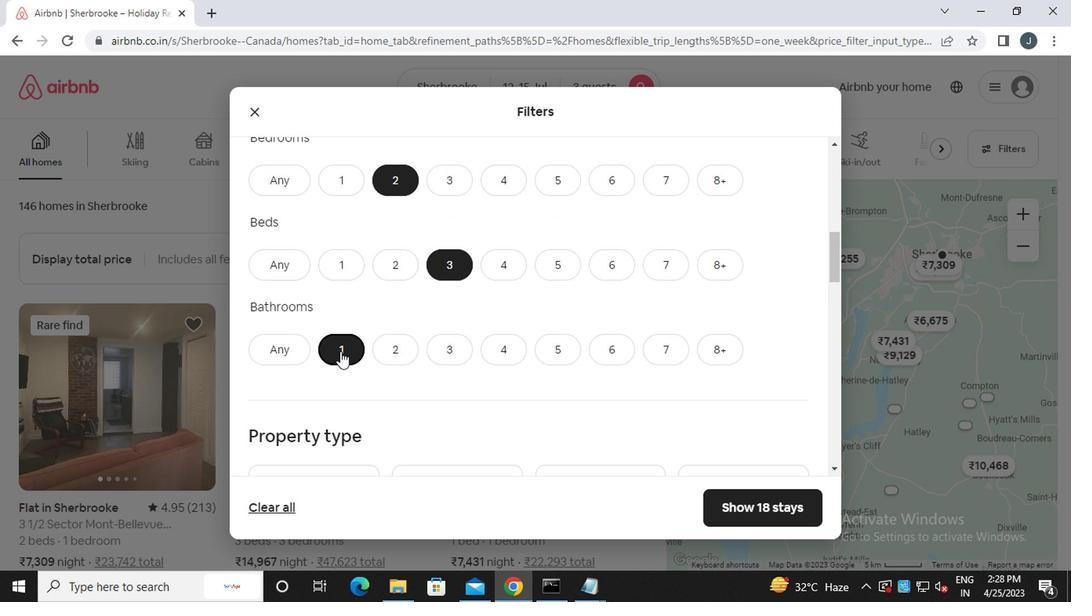 
Action: Mouse scrolled (339, 352) with delta (0, -1)
Screenshot: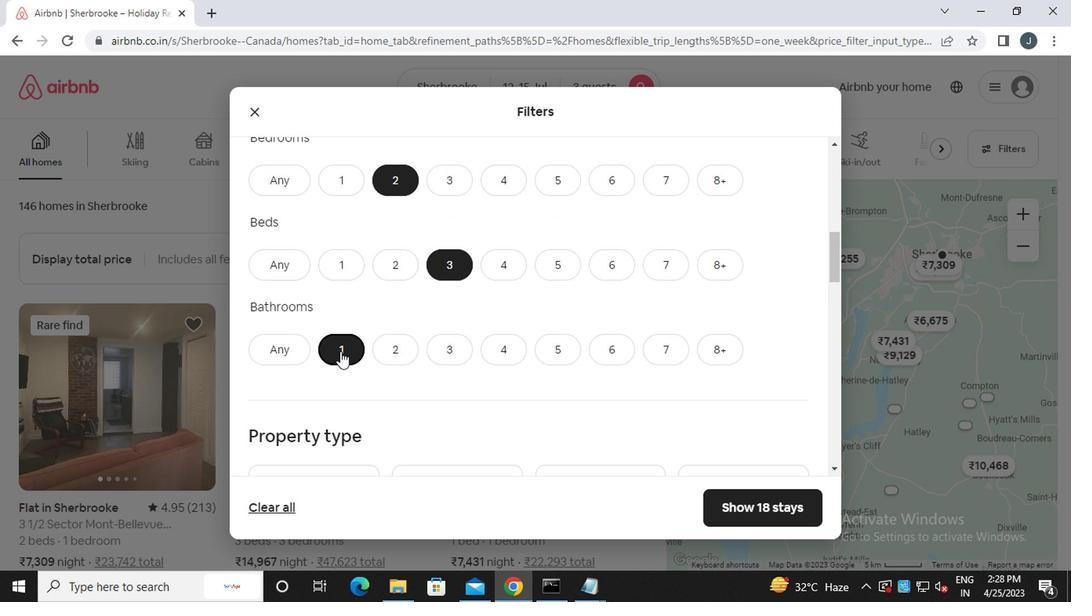 
Action: Mouse moved to (340, 353)
Screenshot: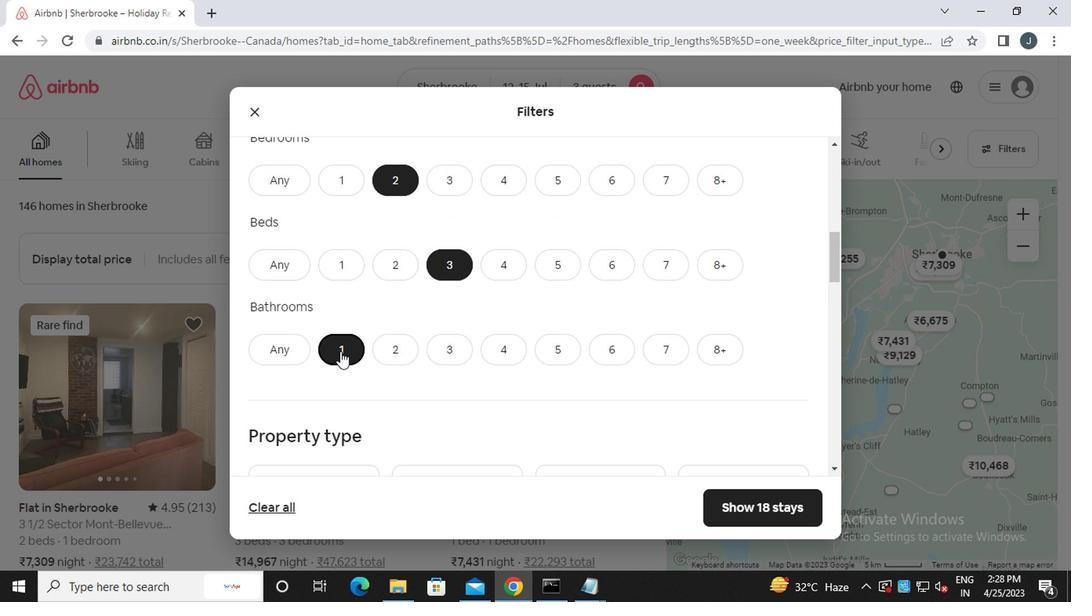 
Action: Mouse scrolled (340, 352) with delta (0, -1)
Screenshot: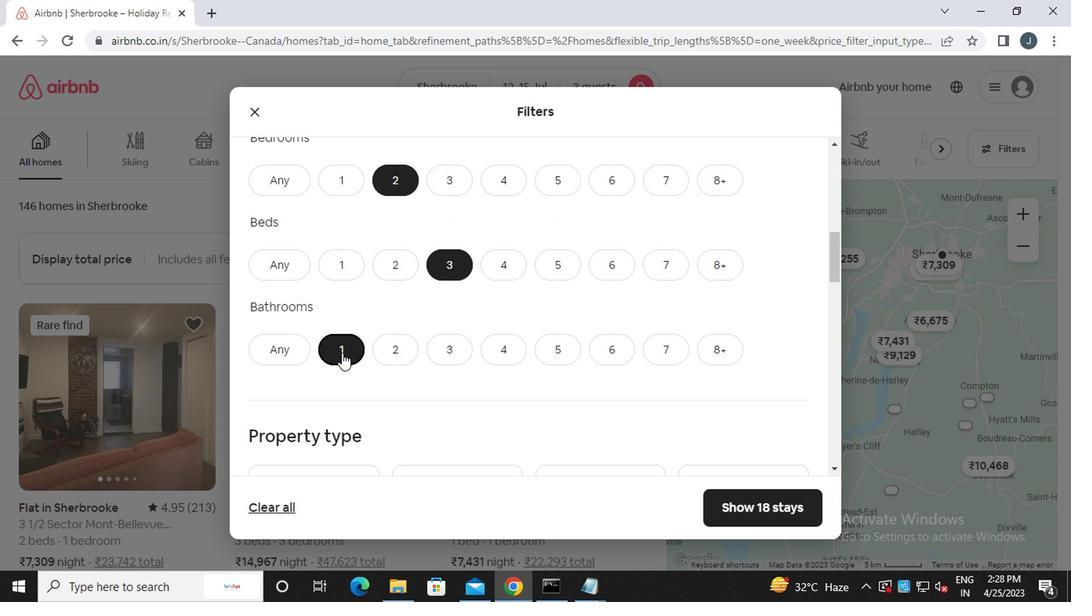 
Action: Mouse moved to (330, 353)
Screenshot: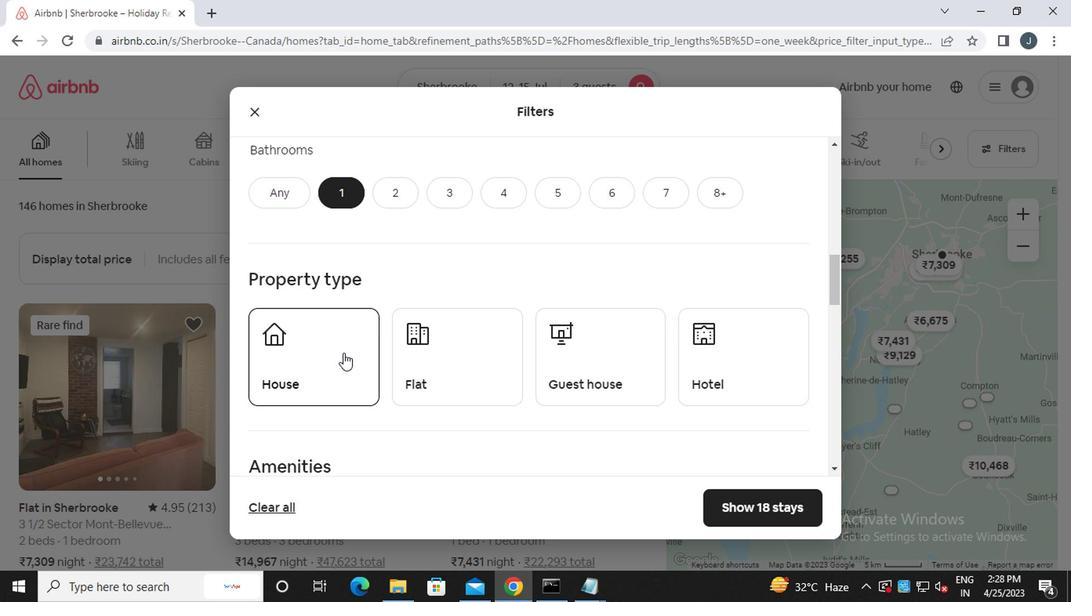 
Action: Mouse pressed left at (330, 353)
Screenshot: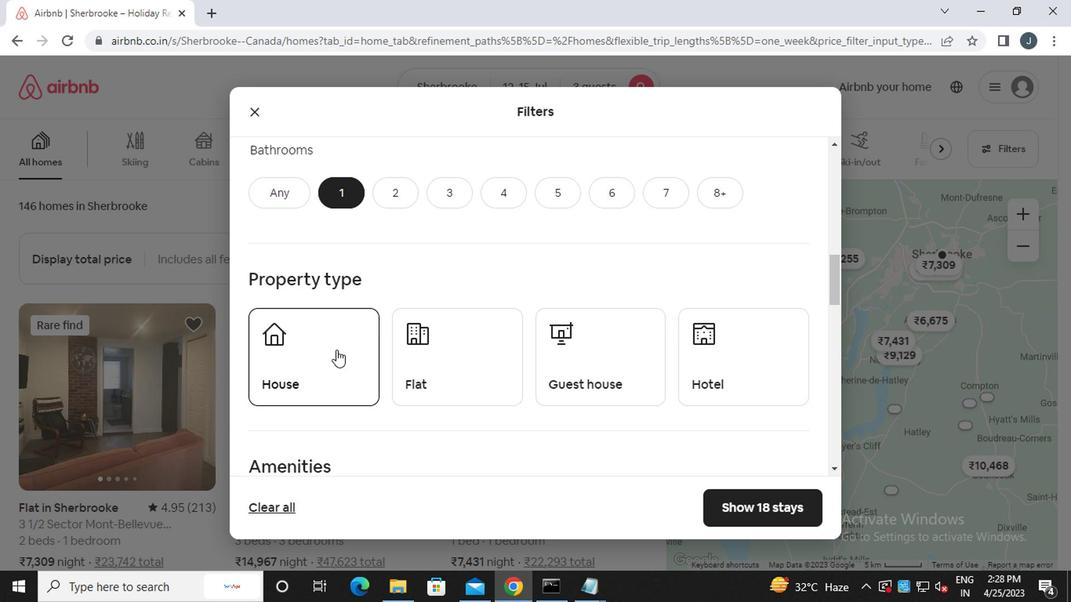 
Action: Mouse moved to (448, 369)
Screenshot: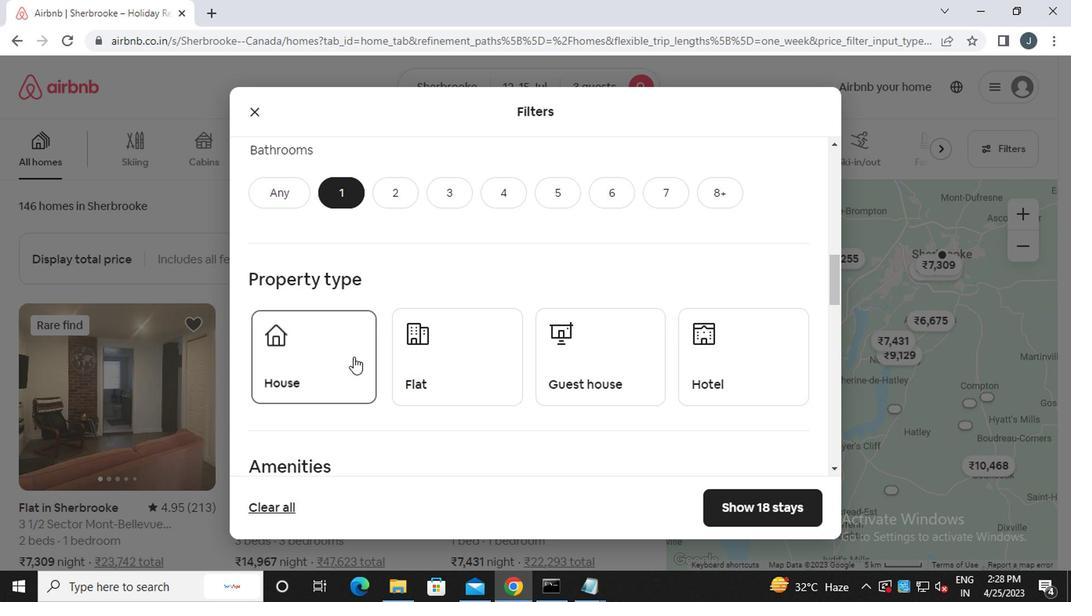 
Action: Mouse pressed left at (448, 369)
Screenshot: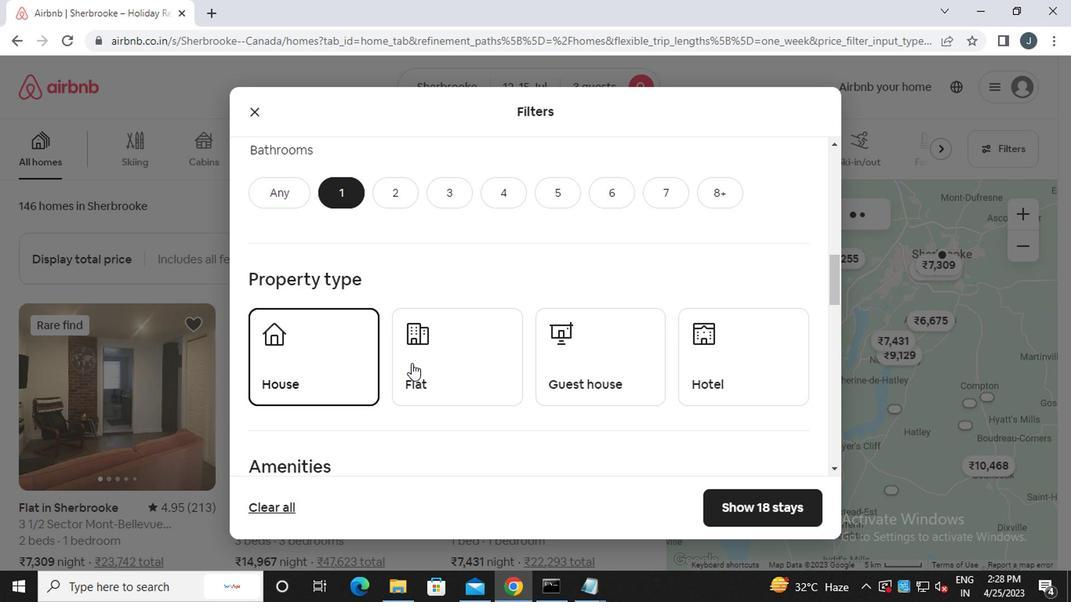 
Action: Mouse moved to (605, 369)
Screenshot: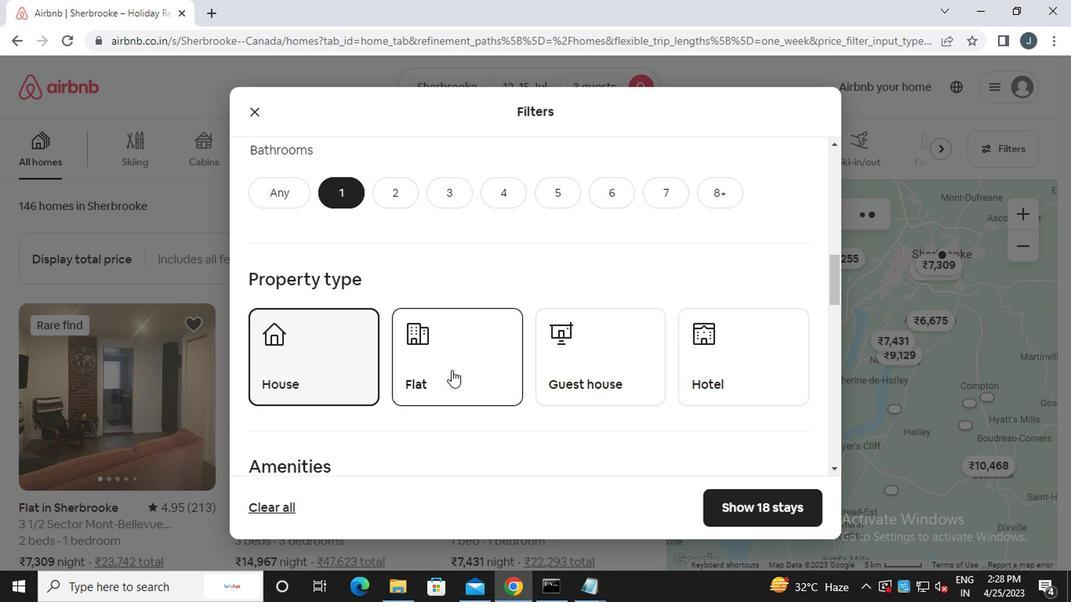 
Action: Mouse pressed left at (605, 369)
Screenshot: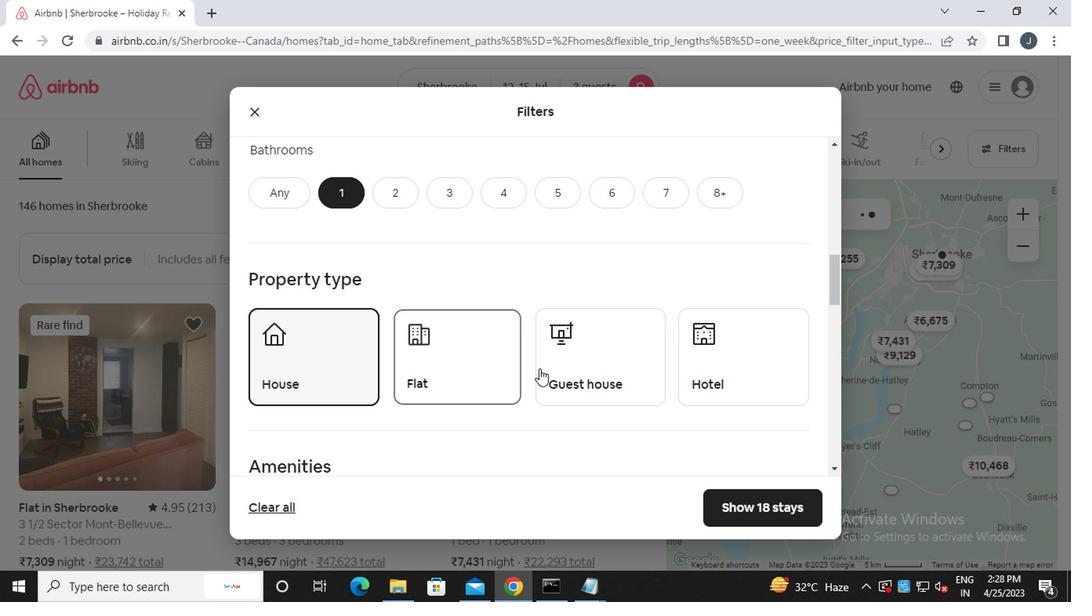 
Action: Mouse moved to (587, 368)
Screenshot: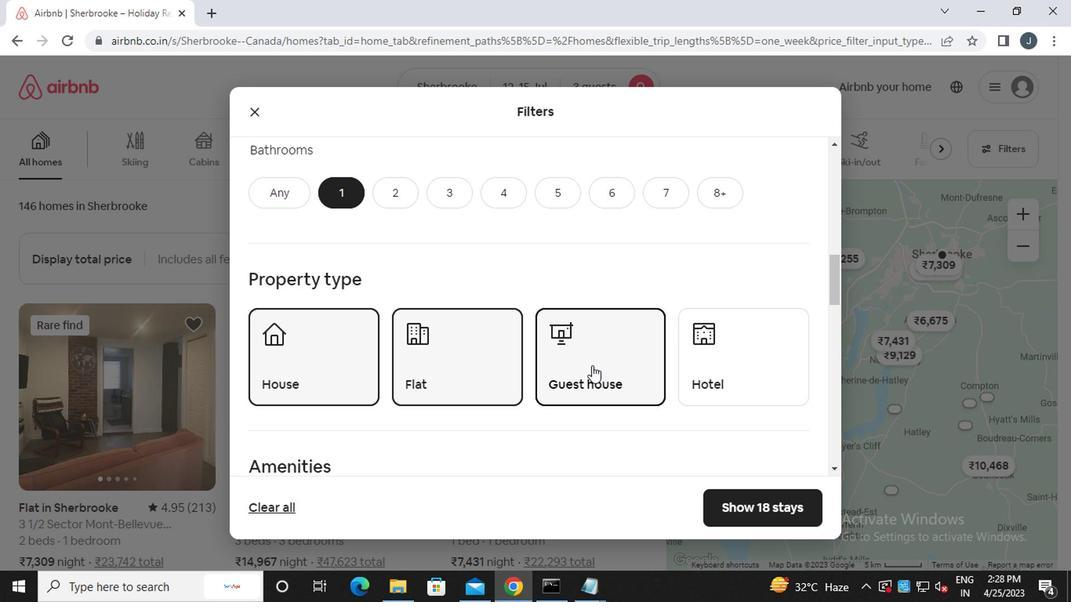 
Action: Mouse scrolled (587, 367) with delta (0, -1)
Screenshot: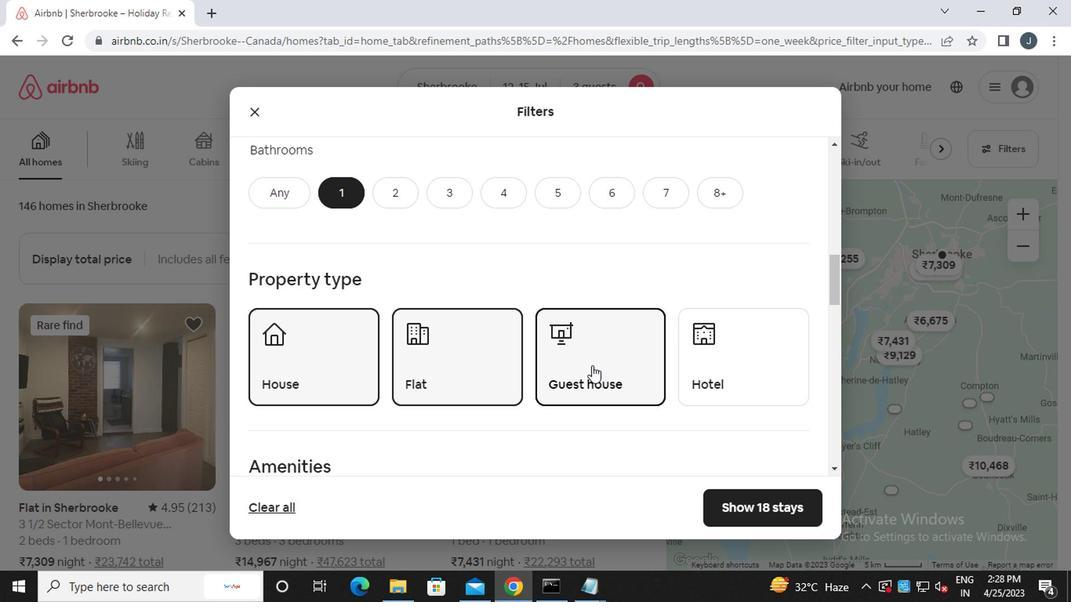 
Action: Mouse moved to (587, 369)
Screenshot: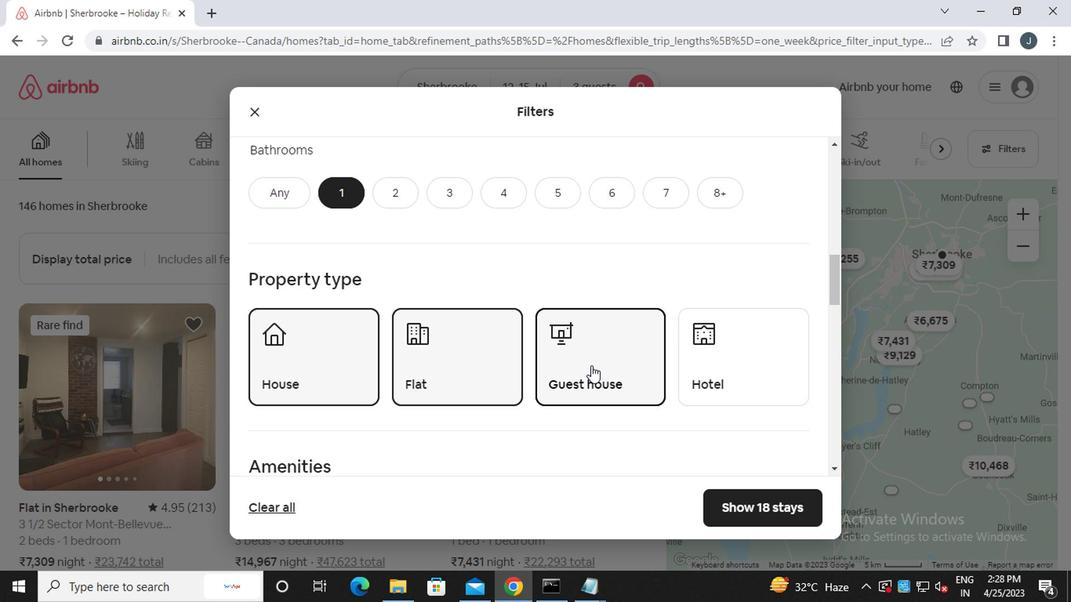 
Action: Mouse scrolled (587, 369) with delta (0, 0)
Screenshot: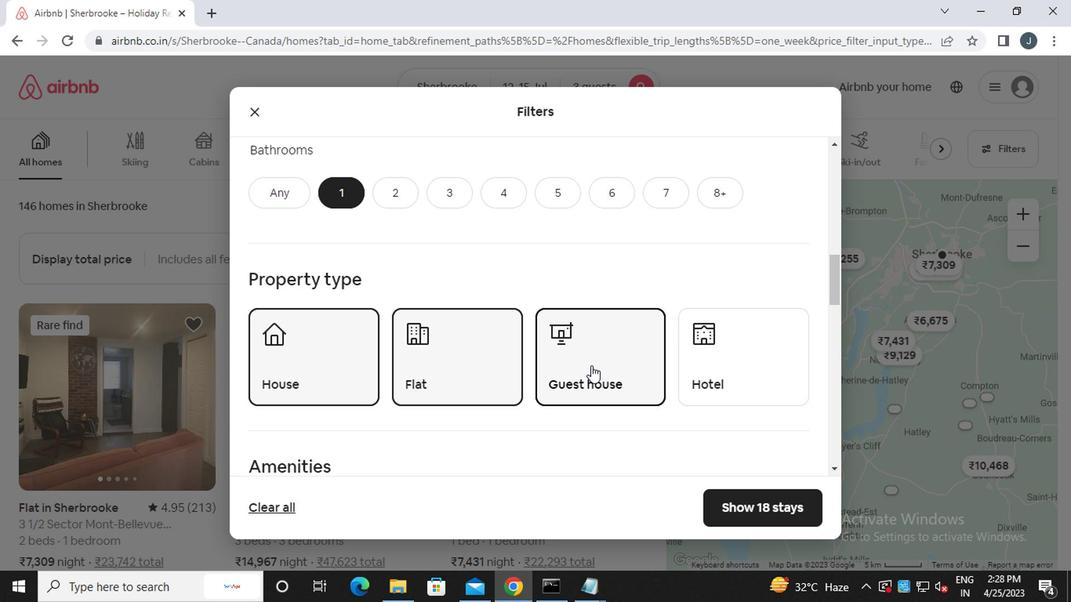 
Action: Mouse scrolled (587, 369) with delta (0, 0)
Screenshot: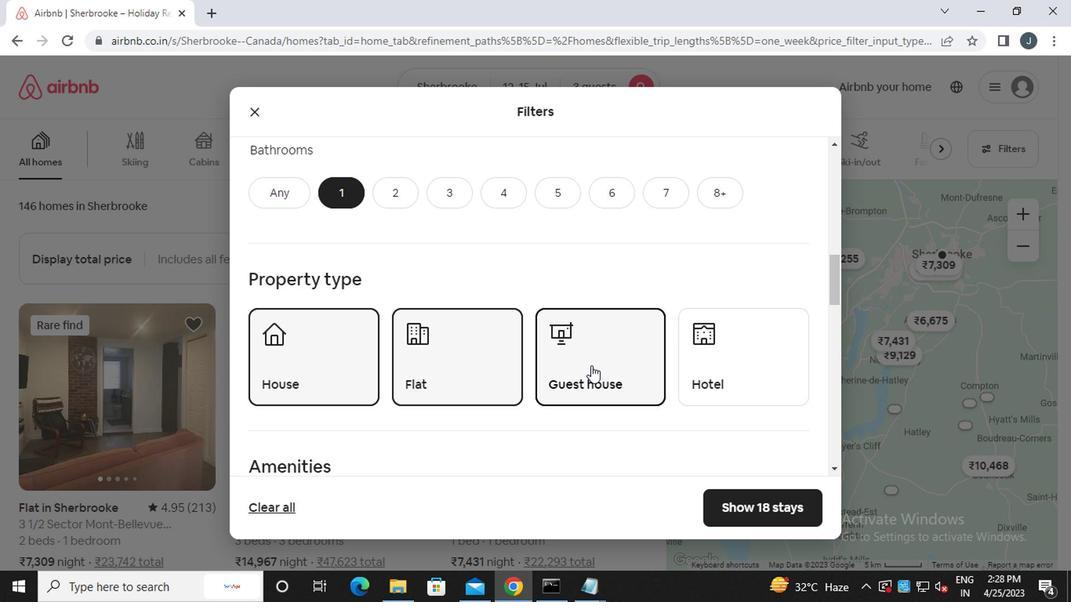 
Action: Mouse scrolled (587, 369) with delta (0, 0)
Screenshot: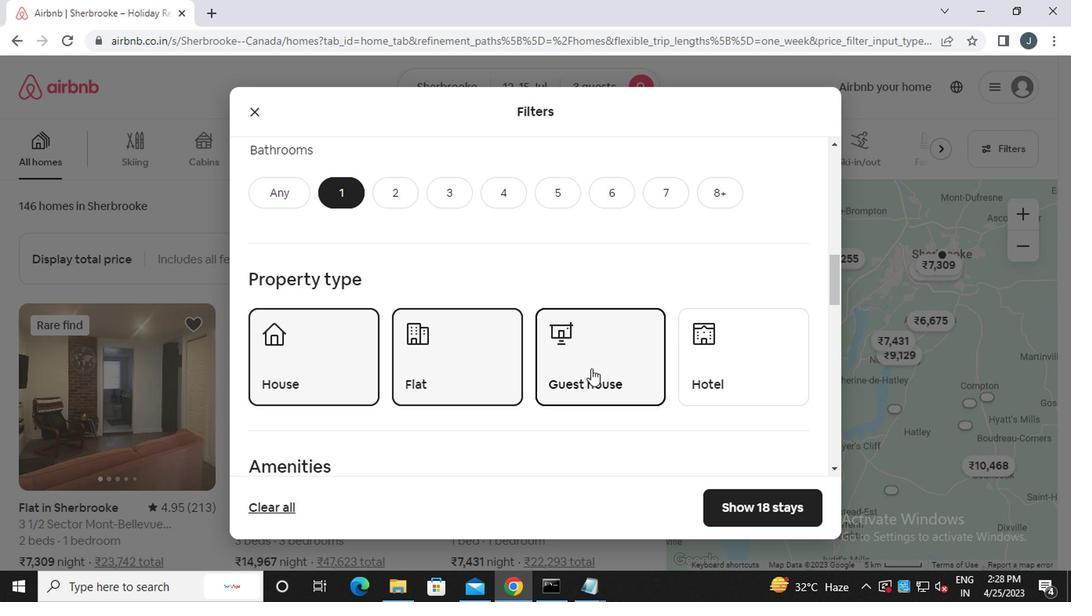 
Action: Mouse scrolled (587, 369) with delta (0, 0)
Screenshot: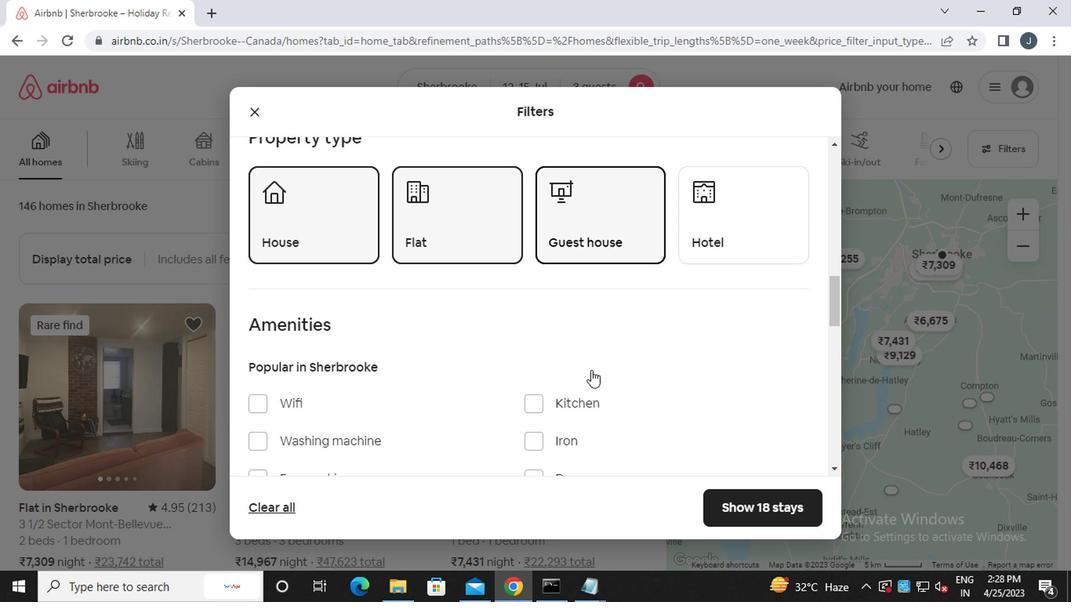 
Action: Mouse scrolled (587, 369) with delta (0, 0)
Screenshot: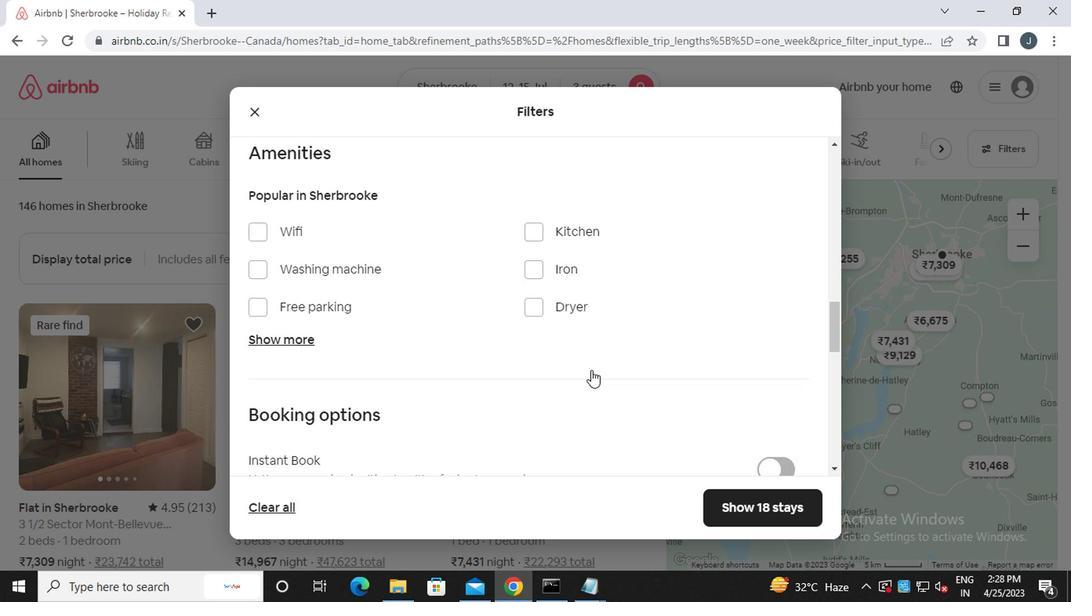 
Action: Mouse moved to (771, 363)
Screenshot: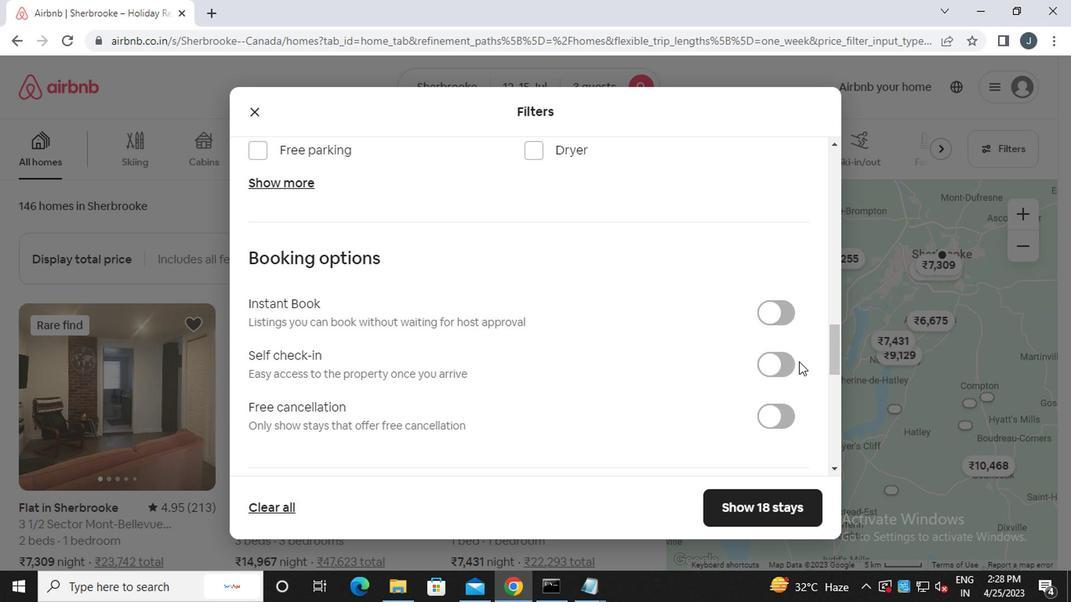 
Action: Mouse pressed left at (771, 363)
Screenshot: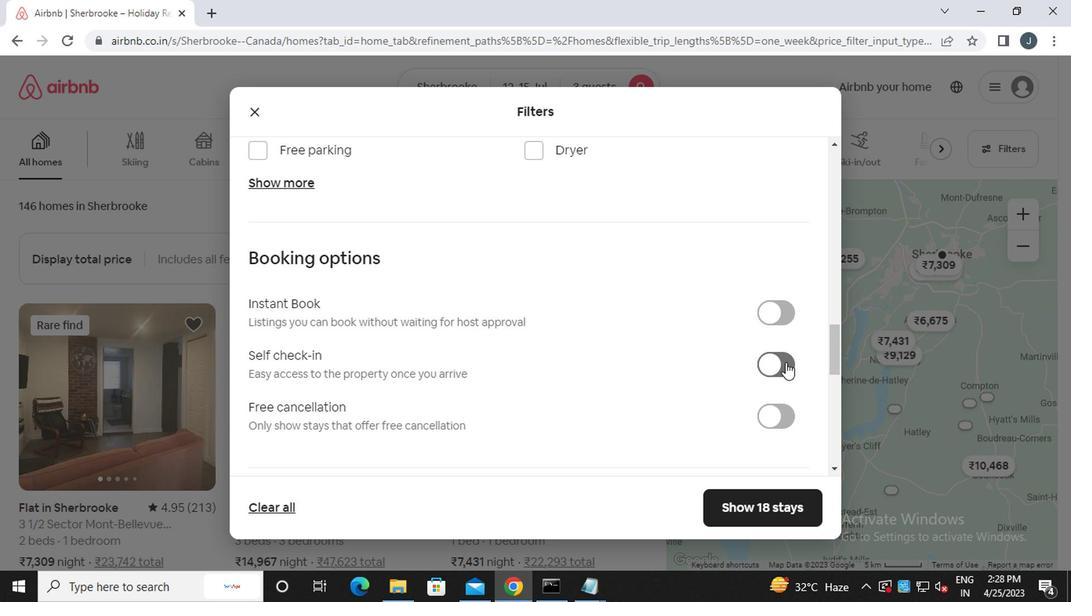 
Action: Mouse moved to (541, 363)
Screenshot: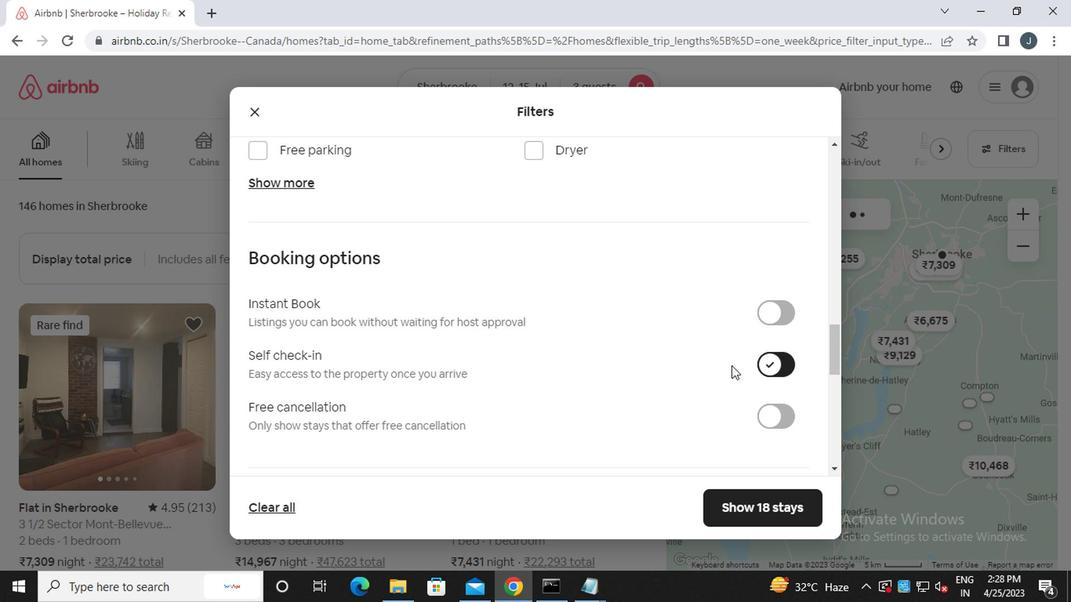 
Action: Mouse scrolled (541, 362) with delta (0, -1)
Screenshot: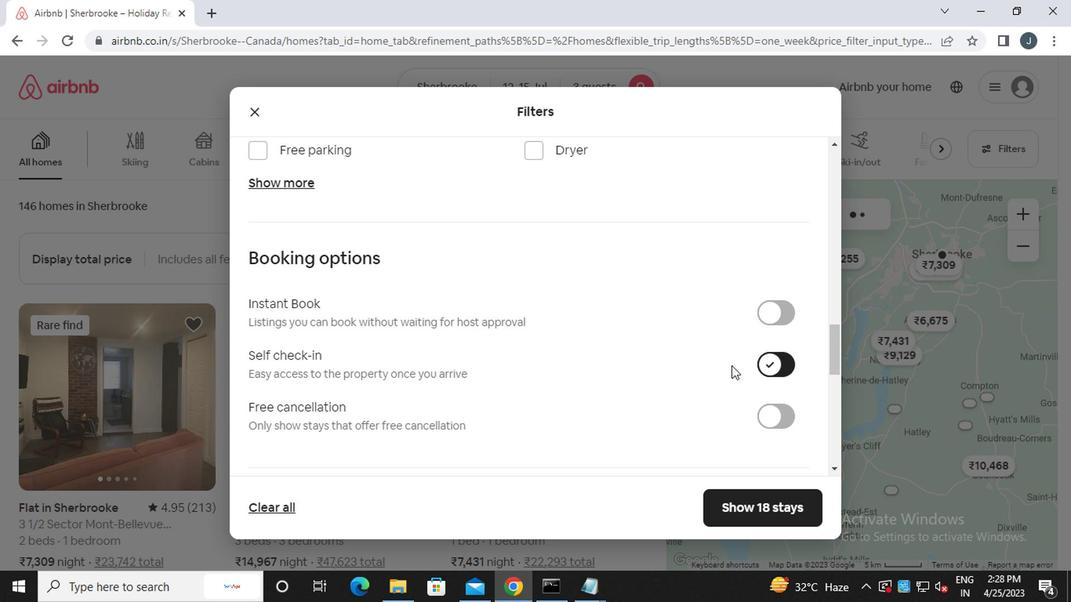 
Action: Mouse moved to (540, 363)
Screenshot: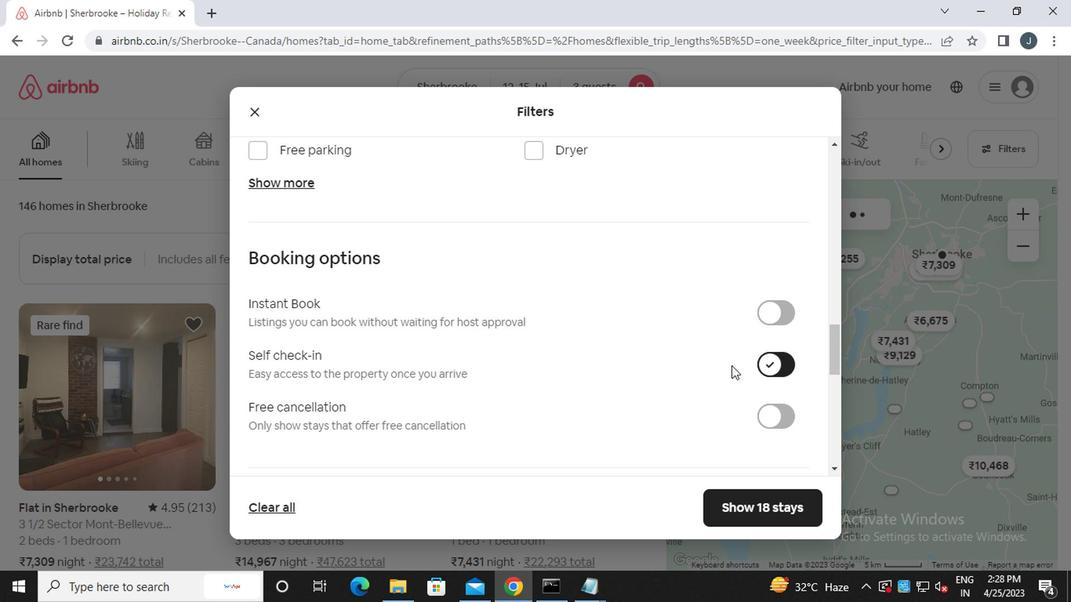 
Action: Mouse scrolled (540, 362) with delta (0, -1)
Screenshot: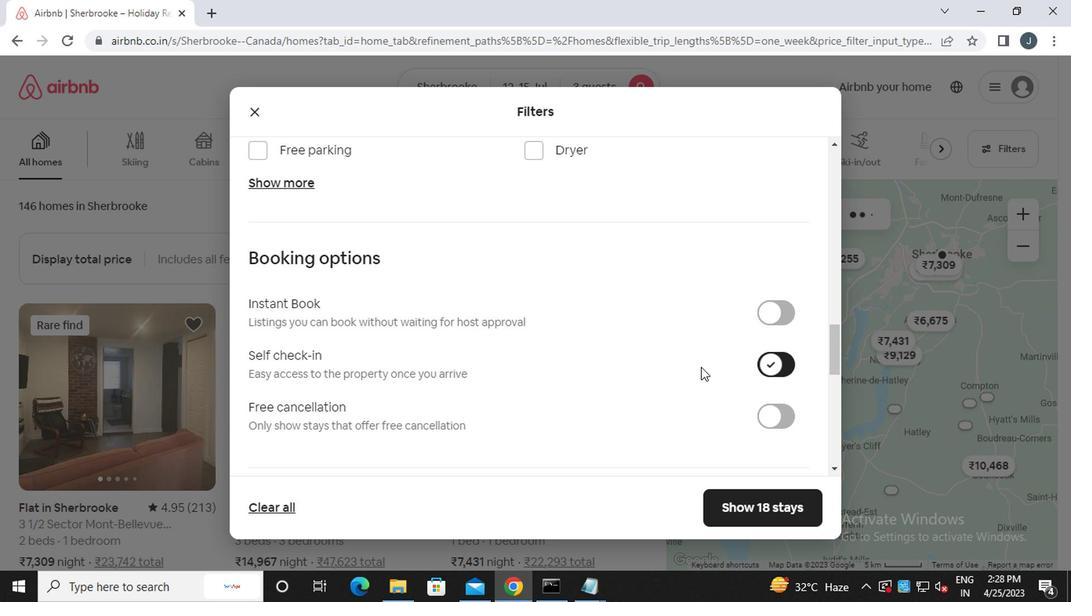 
Action: Mouse scrolled (540, 362) with delta (0, -1)
Screenshot: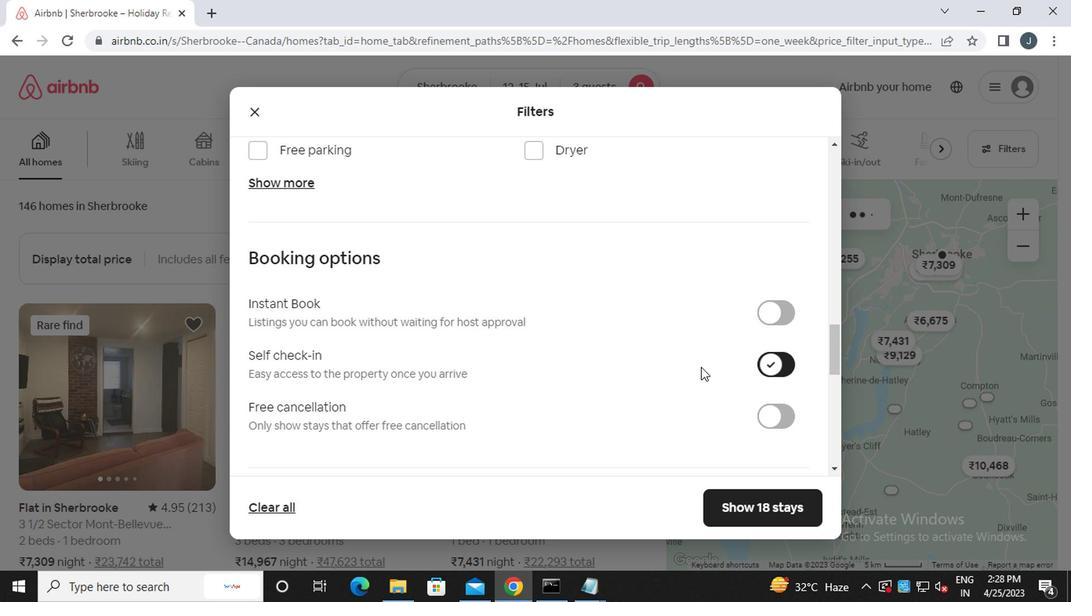 
Action: Mouse scrolled (540, 362) with delta (0, -1)
Screenshot: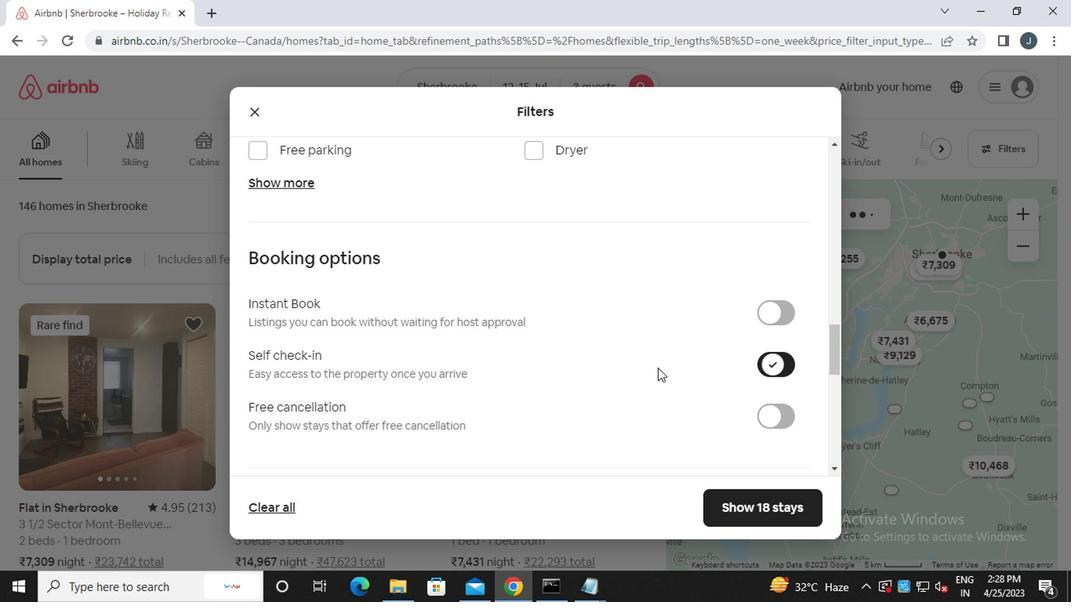 
Action: Mouse scrolled (540, 362) with delta (0, -1)
Screenshot: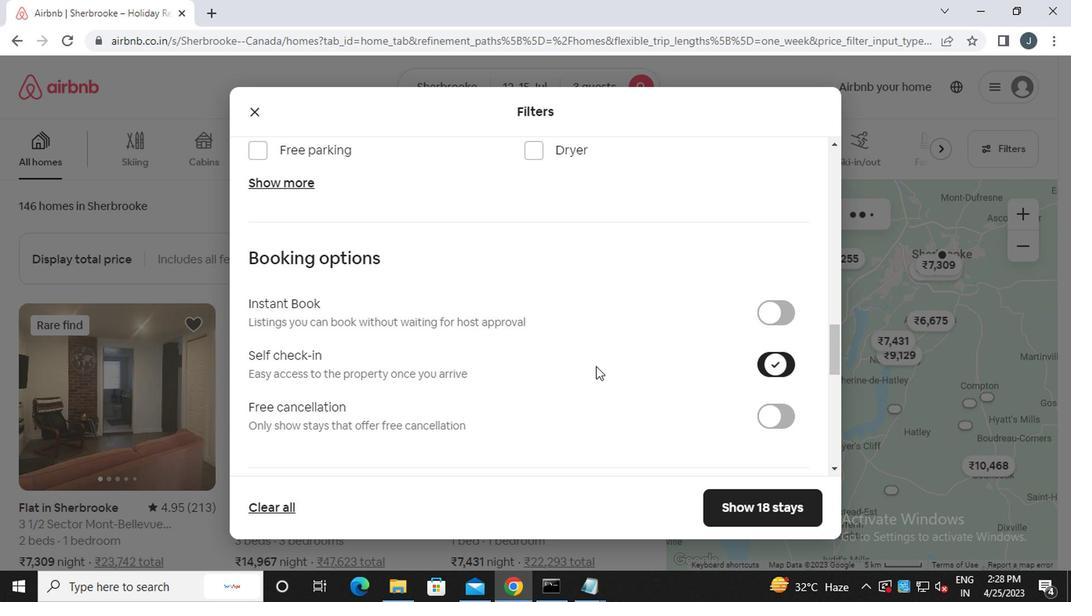 
Action: Mouse moved to (537, 363)
Screenshot: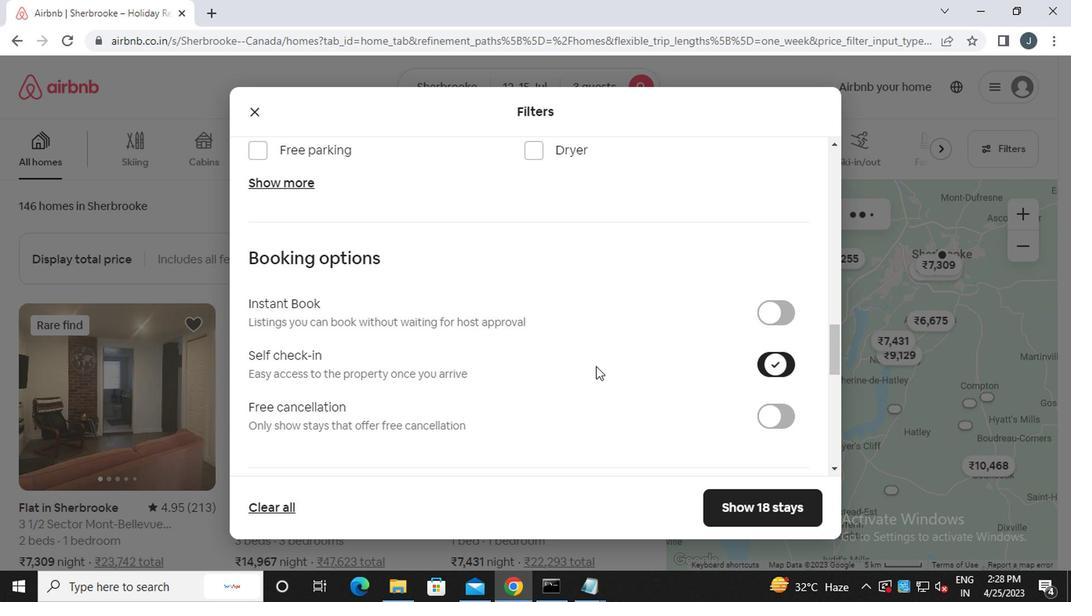 
Action: Mouse scrolled (537, 362) with delta (0, -1)
Screenshot: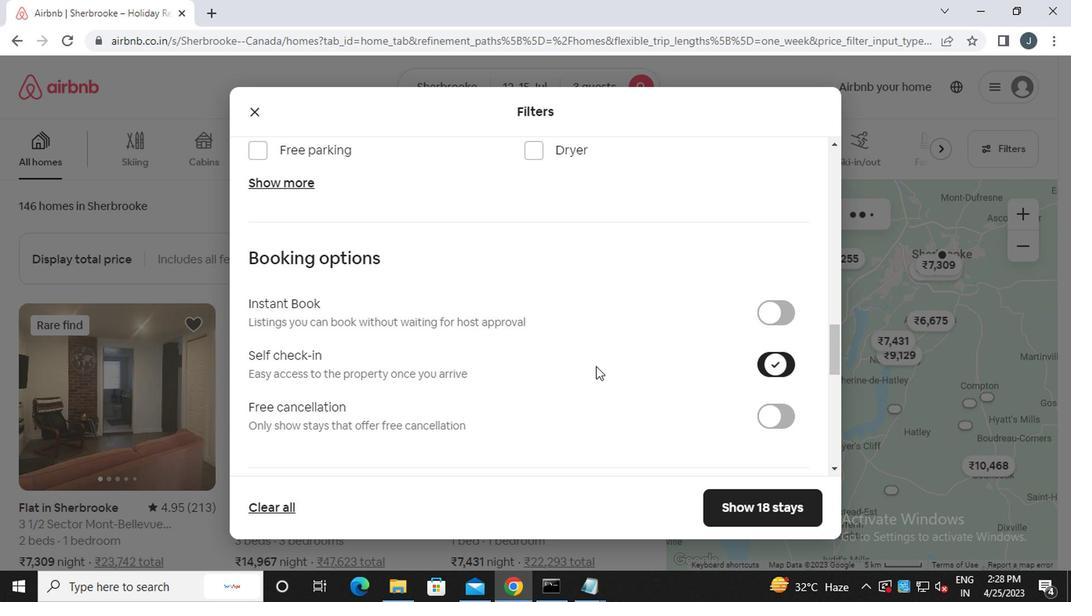 
Action: Mouse moved to (536, 363)
Screenshot: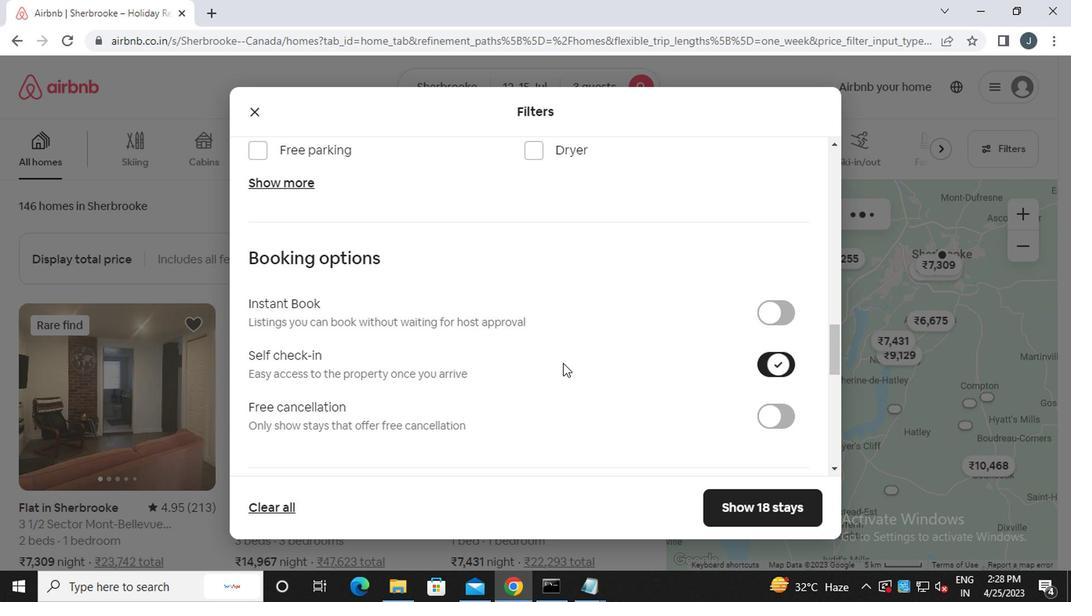
Action: Mouse scrolled (536, 362) with delta (0, -1)
Screenshot: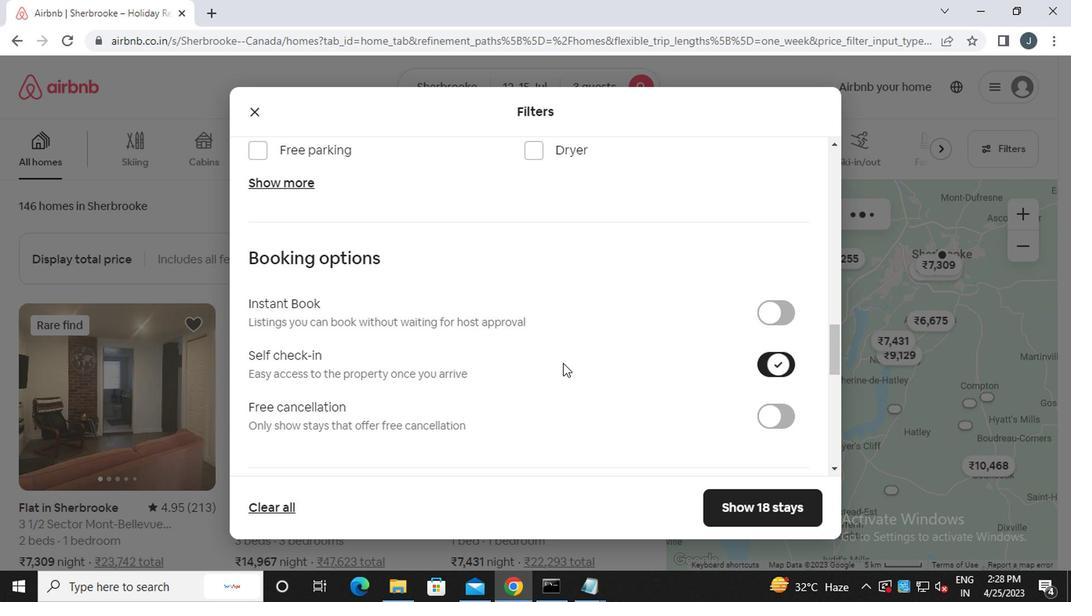 
Action: Mouse moved to (535, 363)
Screenshot: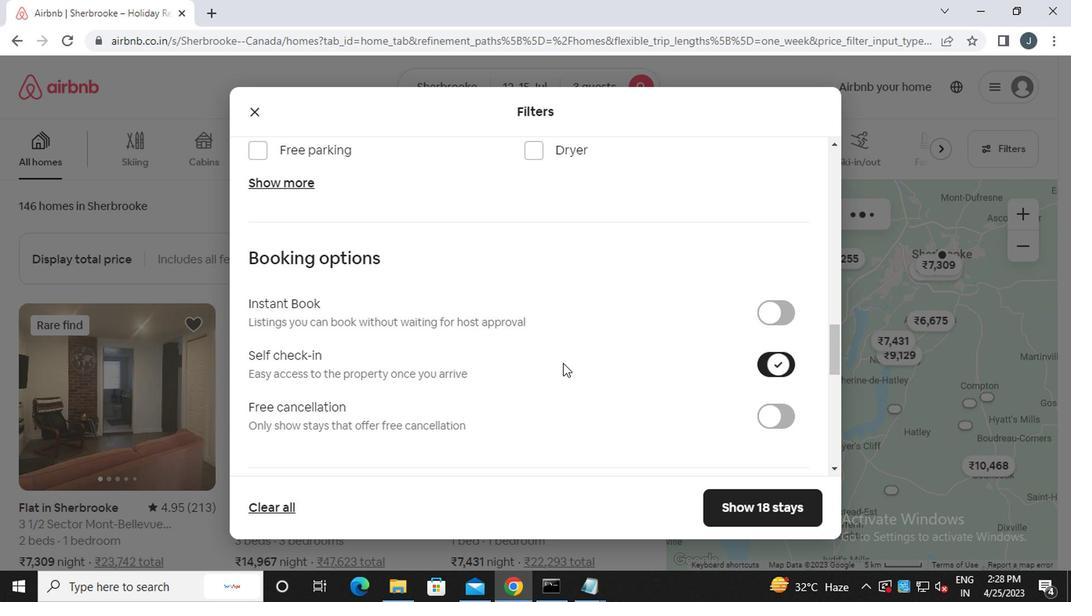 
Action: Mouse scrolled (535, 362) with delta (0, -1)
Screenshot: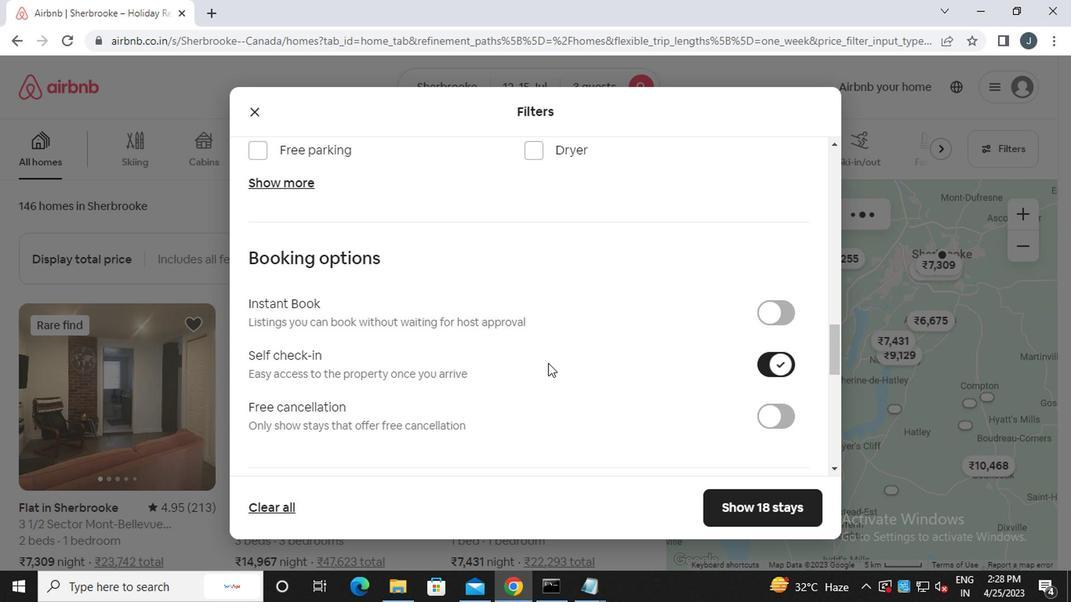 
Action: Mouse moved to (524, 367)
Screenshot: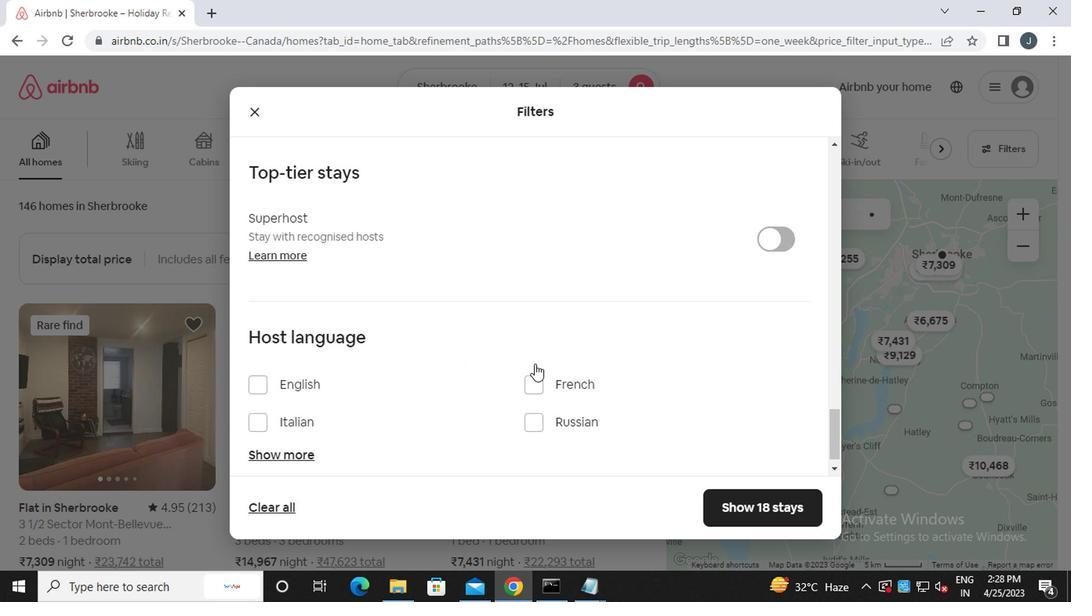
Action: Mouse scrolled (524, 366) with delta (0, -1)
Screenshot: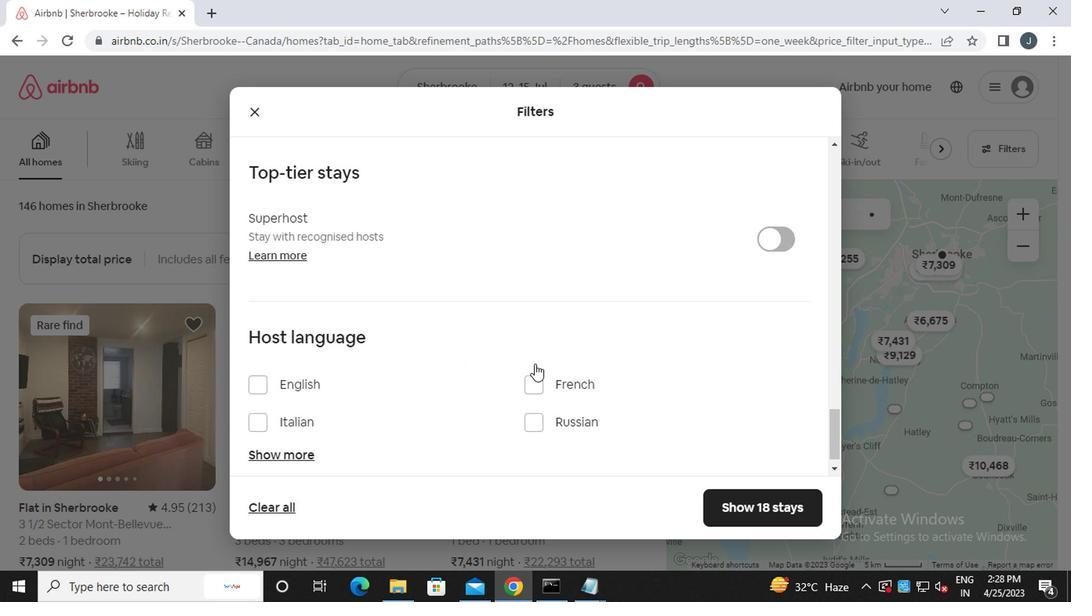 
Action: Mouse moved to (523, 367)
Screenshot: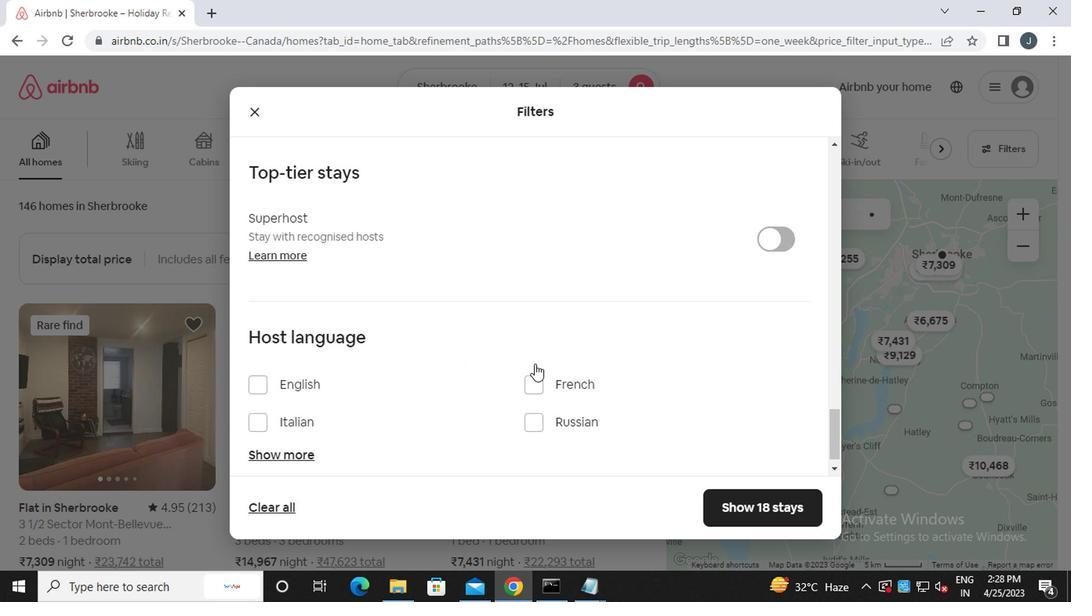 
Action: Mouse scrolled (523, 366) with delta (0, -1)
Screenshot: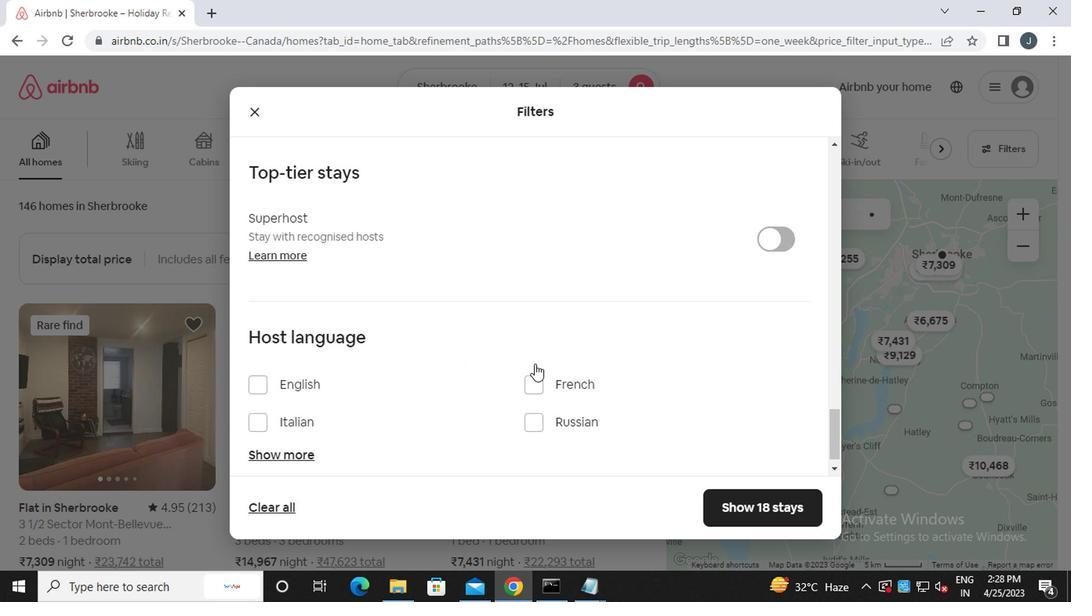 
Action: Mouse scrolled (523, 366) with delta (0, -1)
Screenshot: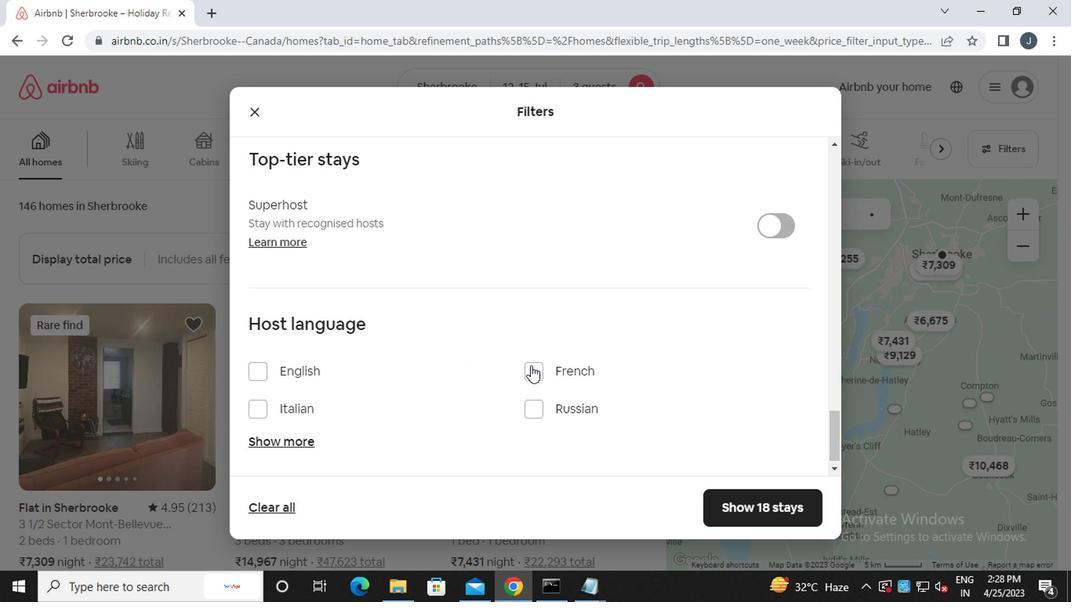 
Action: Mouse scrolled (523, 366) with delta (0, -1)
Screenshot: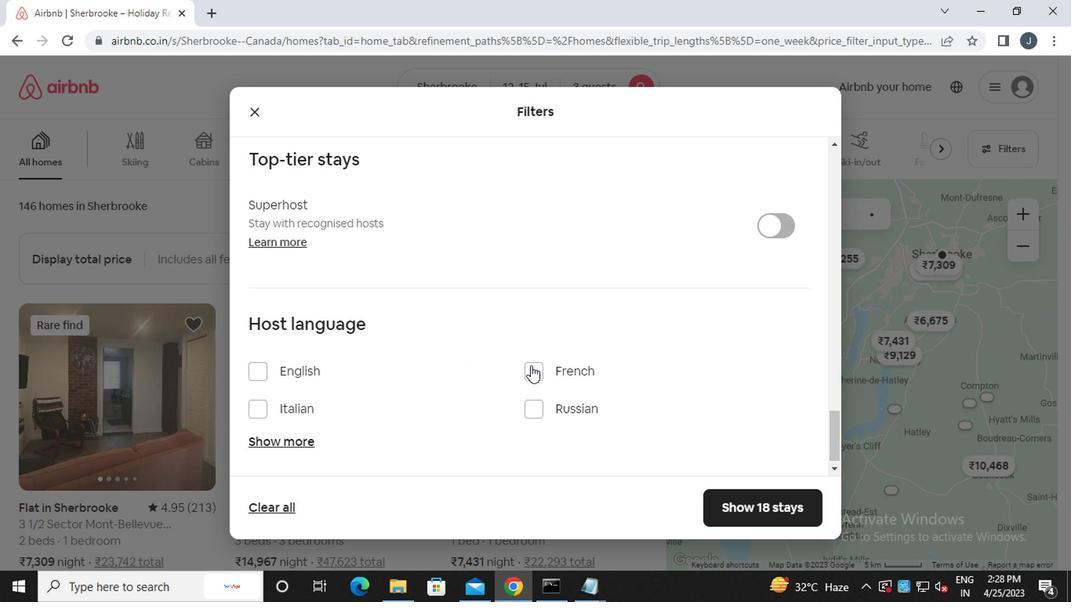 
Action: Mouse moved to (255, 368)
Screenshot: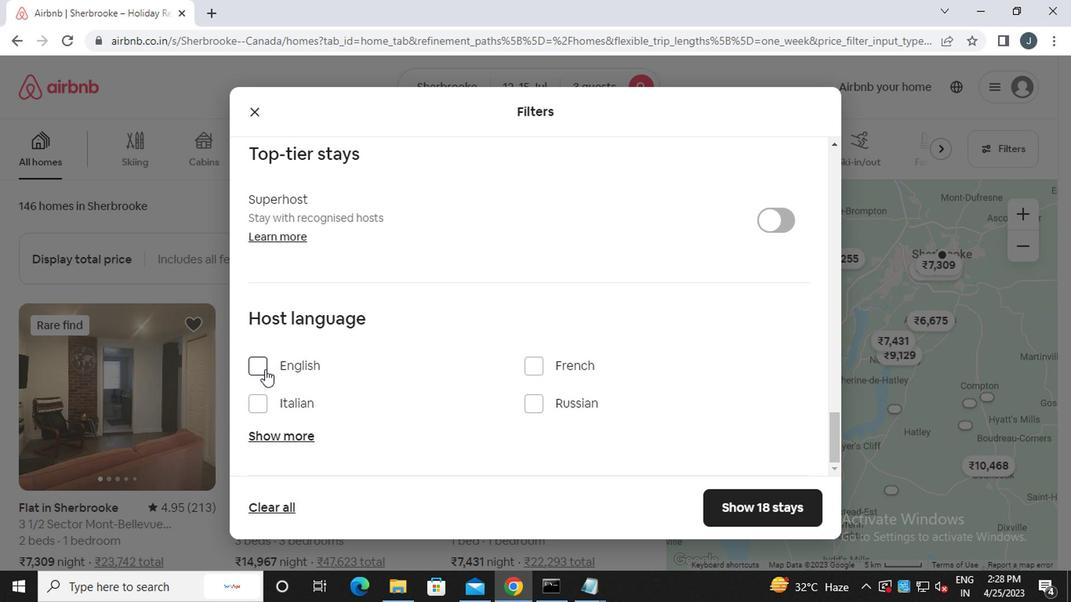 
Action: Mouse pressed left at (255, 368)
Screenshot: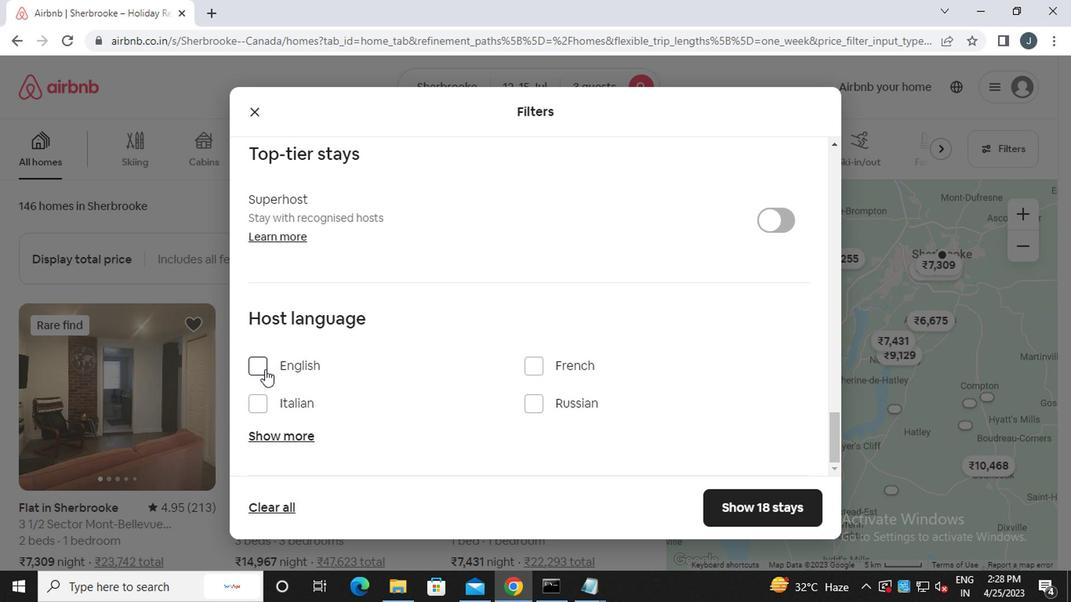 
Action: Mouse moved to (725, 507)
Screenshot: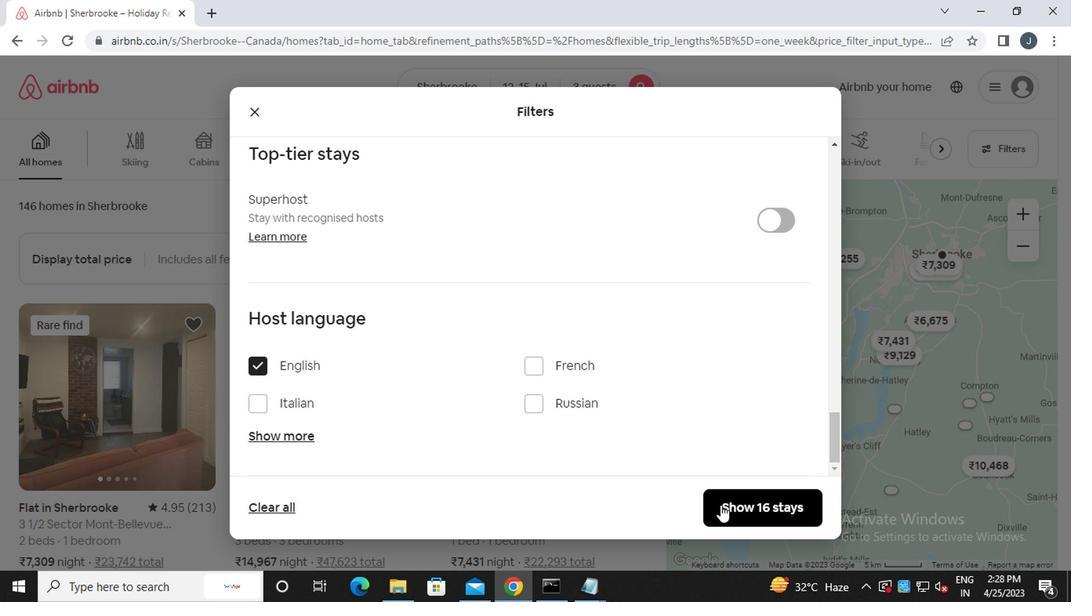 
Action: Mouse pressed left at (725, 507)
Screenshot: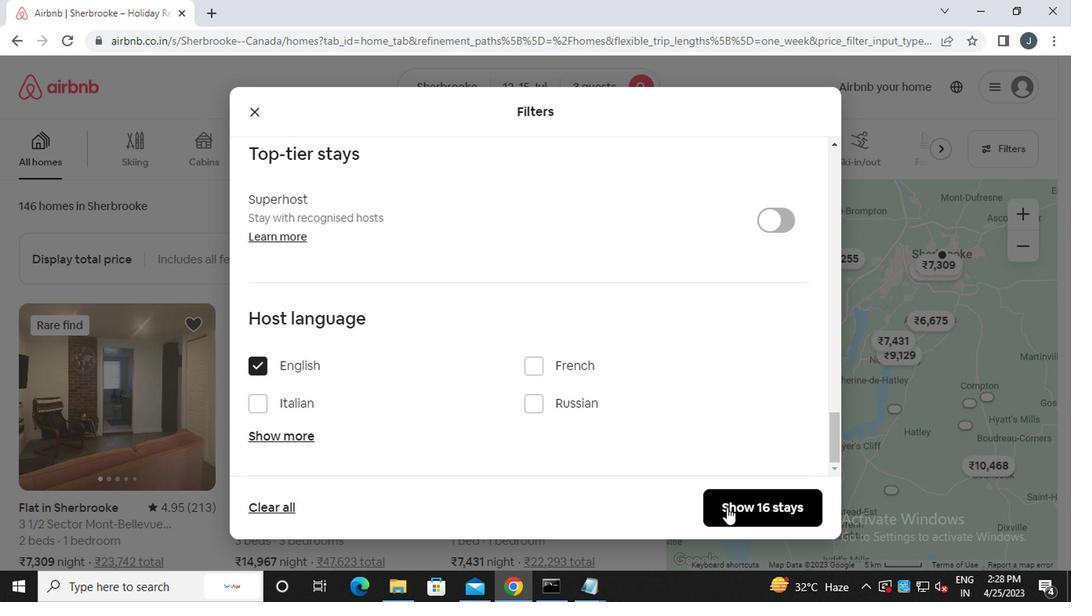 
Action: Mouse moved to (723, 505)
Screenshot: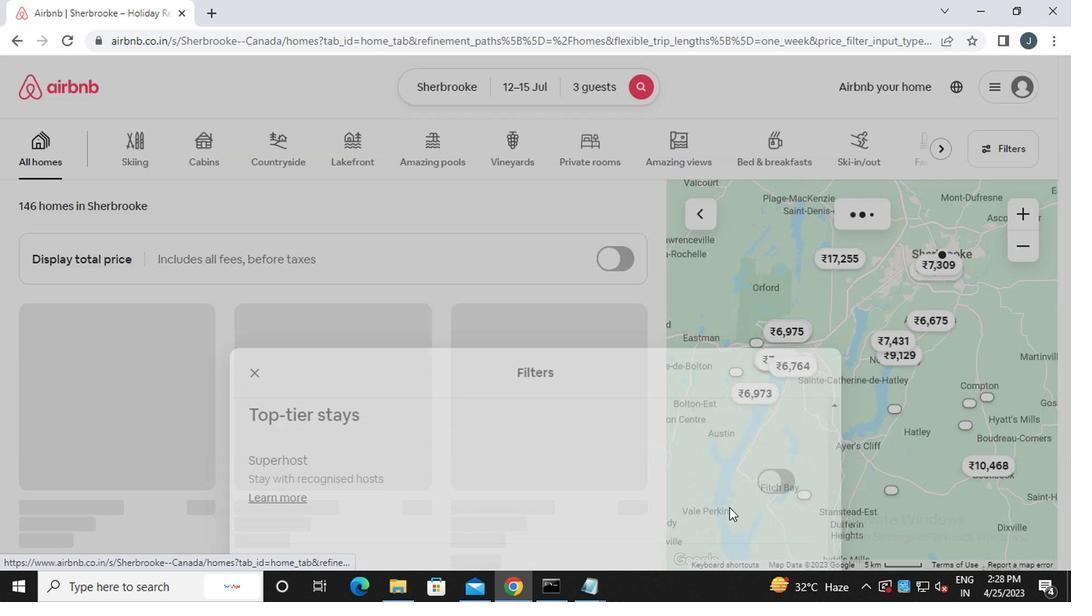 
